 Task: Search one way flight ticket for 3 adults, 3 children in business from Toledo: Eugene F. Kranz Toledo Express Airport to Greensboro: Piedmont Triad International Airport on 5-1-2023. Choice of flights is Southwest. Number of bags: 1 carry on bag and 3 checked bags. Price is upto 89000. Outbound departure time preference is 17:15.
Action: Mouse moved to (215, 317)
Screenshot: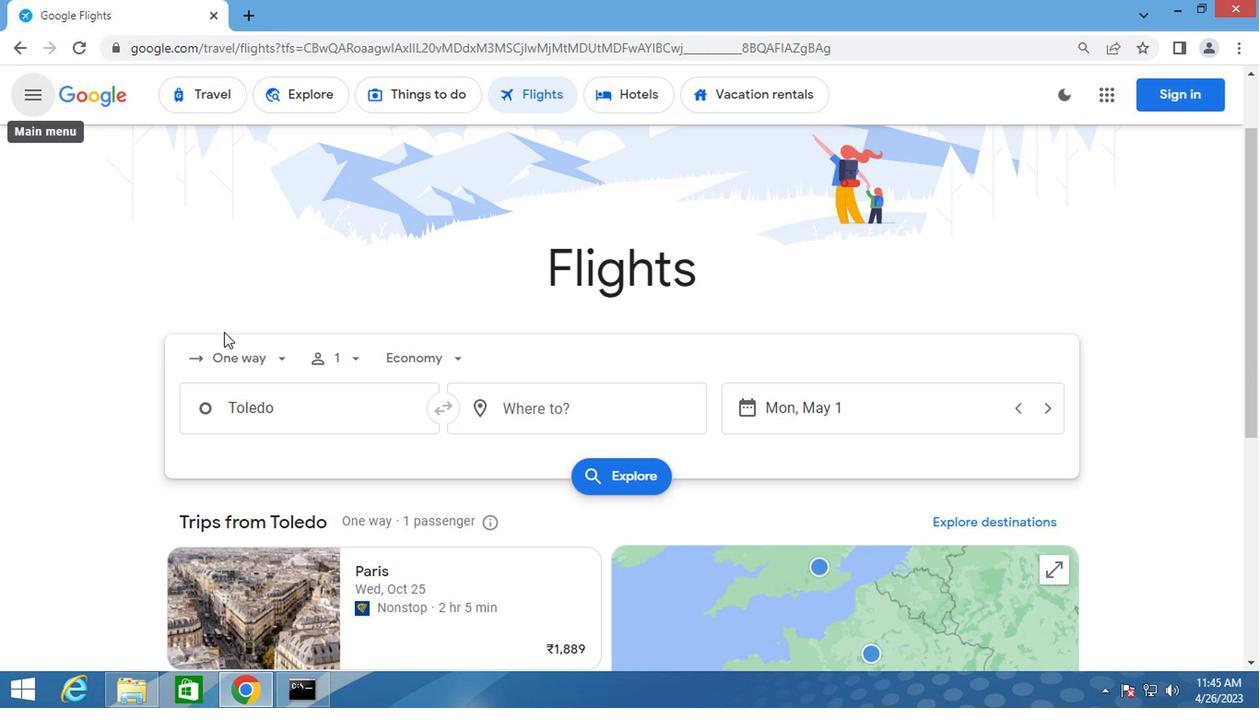 
Action: Mouse pressed left at (215, 317)
Screenshot: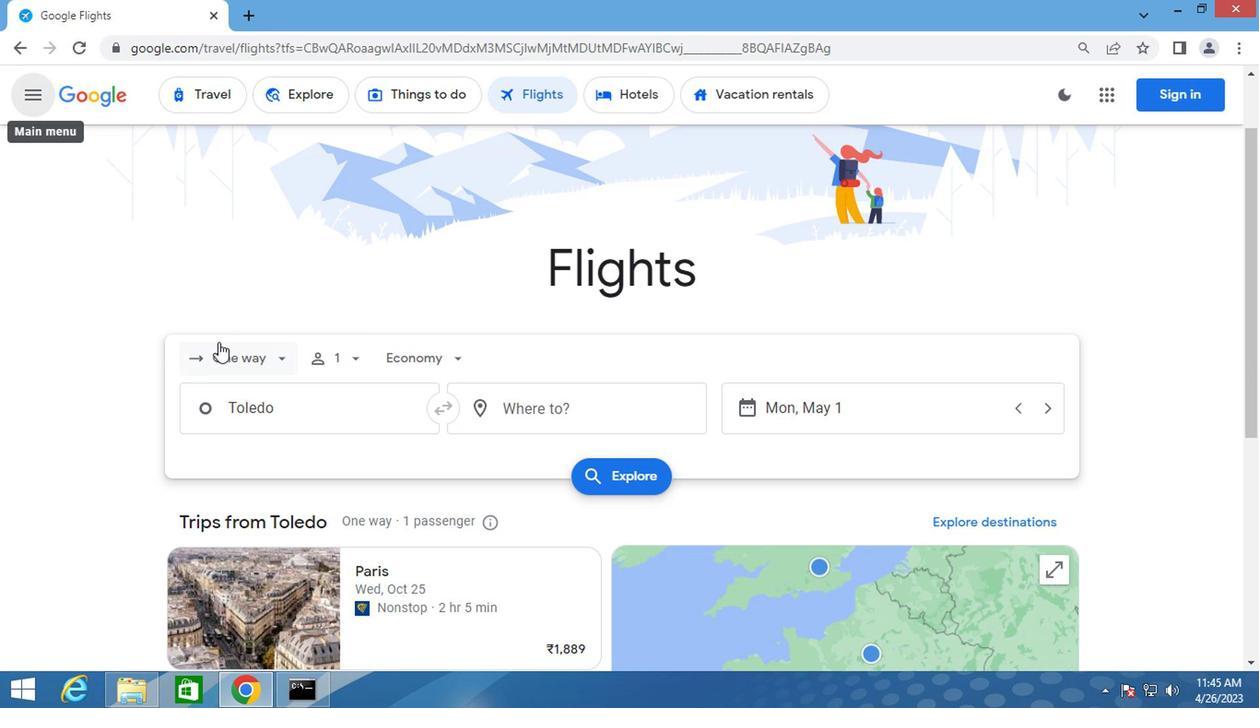 
Action: Mouse moved to (219, 438)
Screenshot: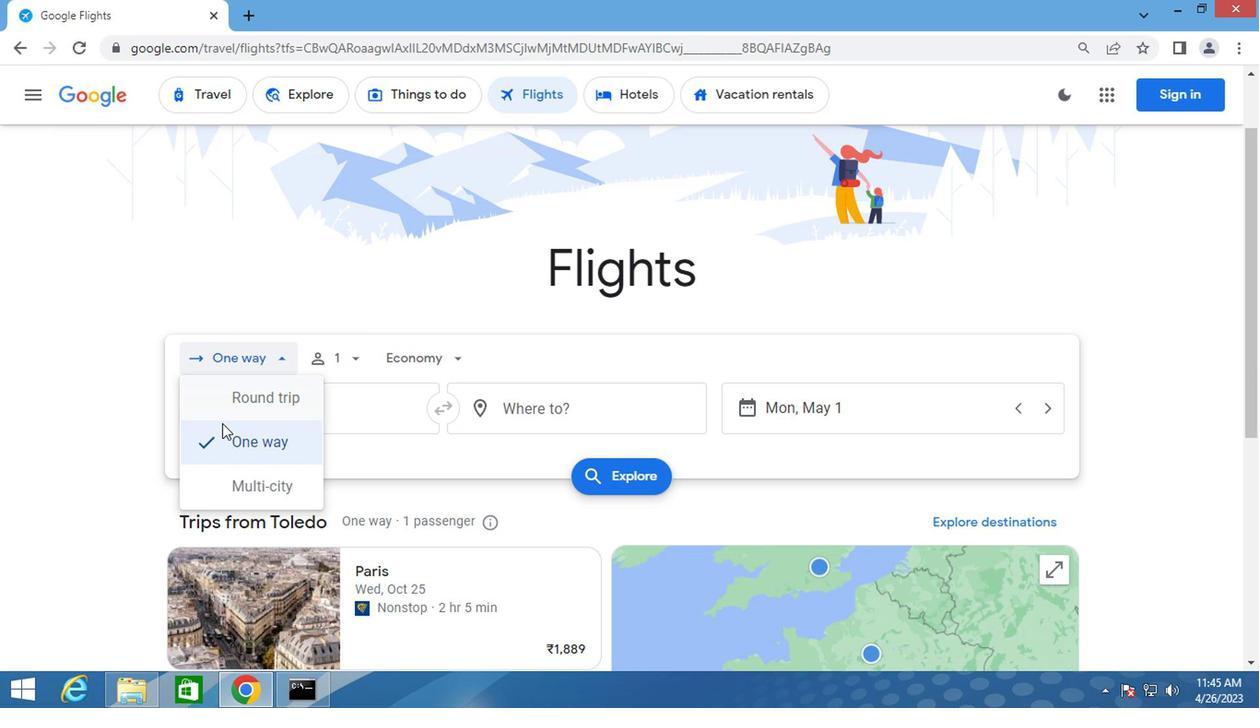 
Action: Mouse pressed left at (219, 438)
Screenshot: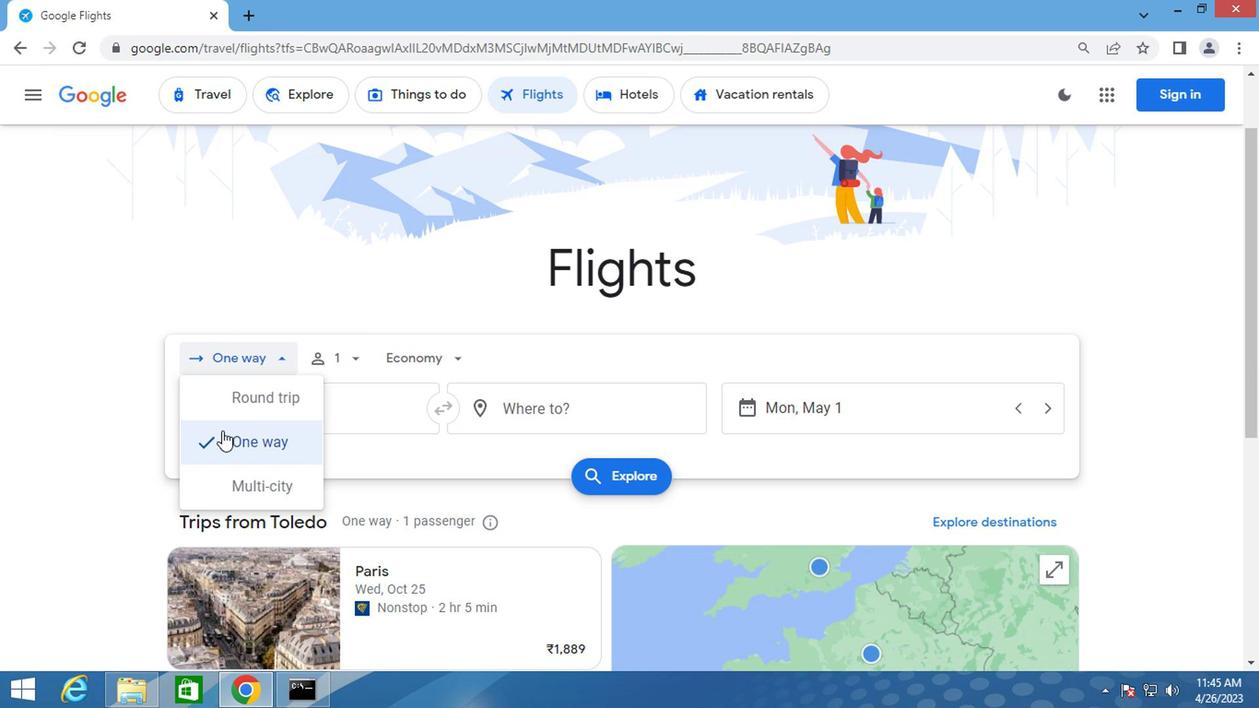 
Action: Mouse moved to (352, 336)
Screenshot: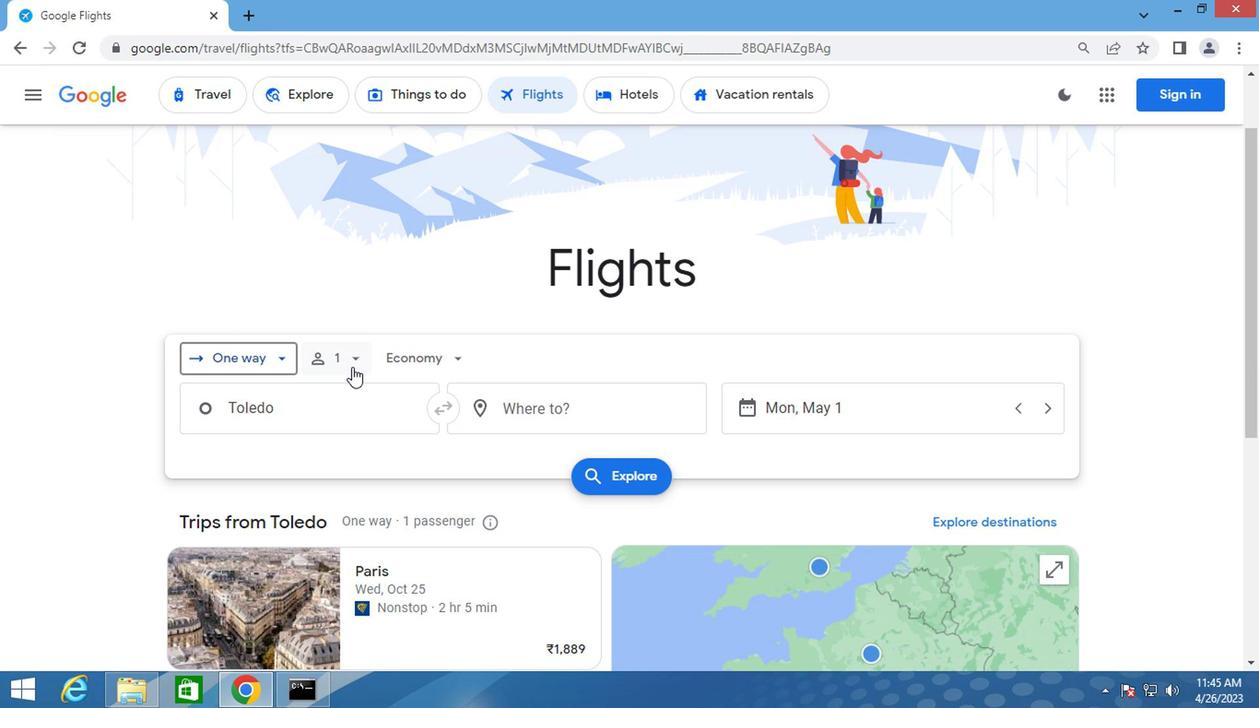 
Action: Mouse pressed left at (352, 336)
Screenshot: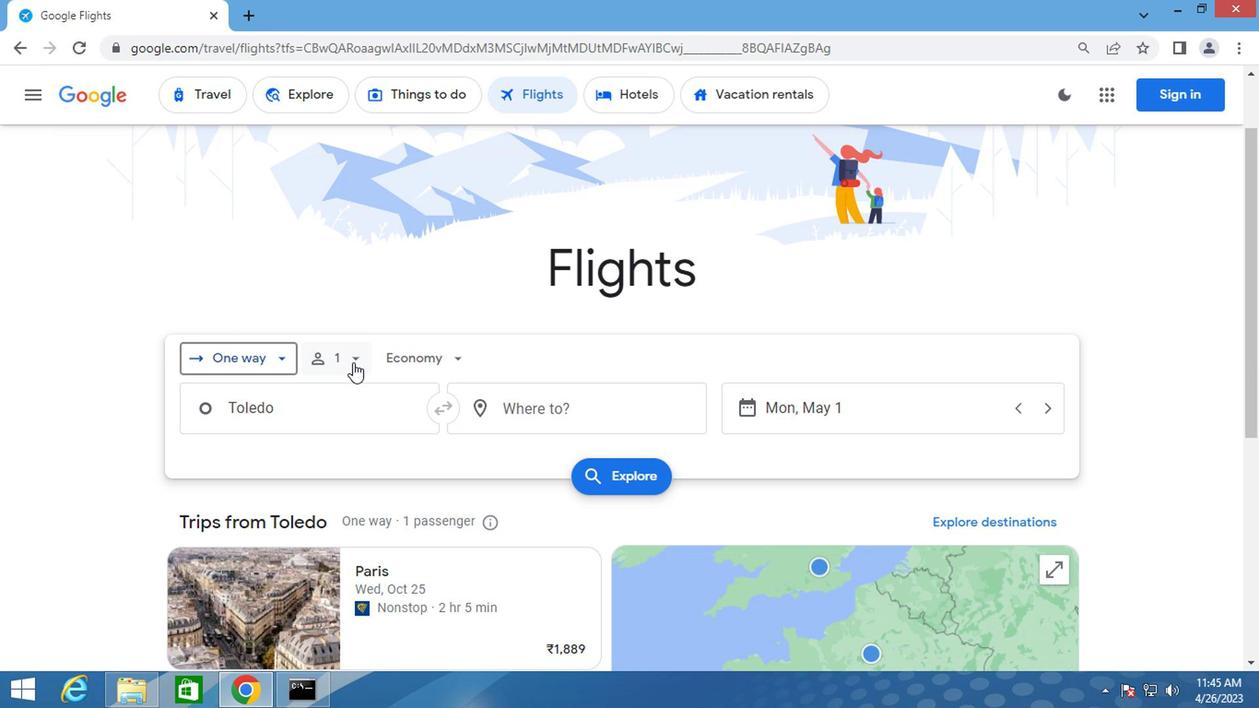 
Action: Mouse moved to (498, 395)
Screenshot: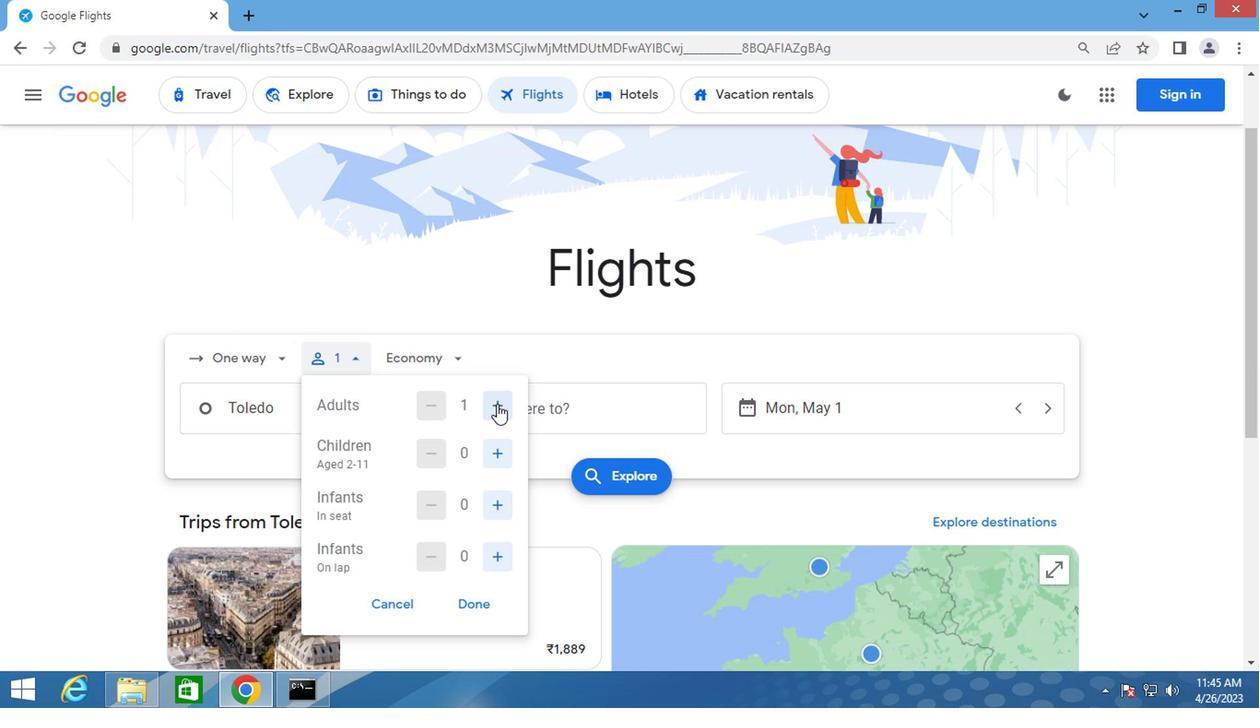 
Action: Mouse pressed left at (498, 395)
Screenshot: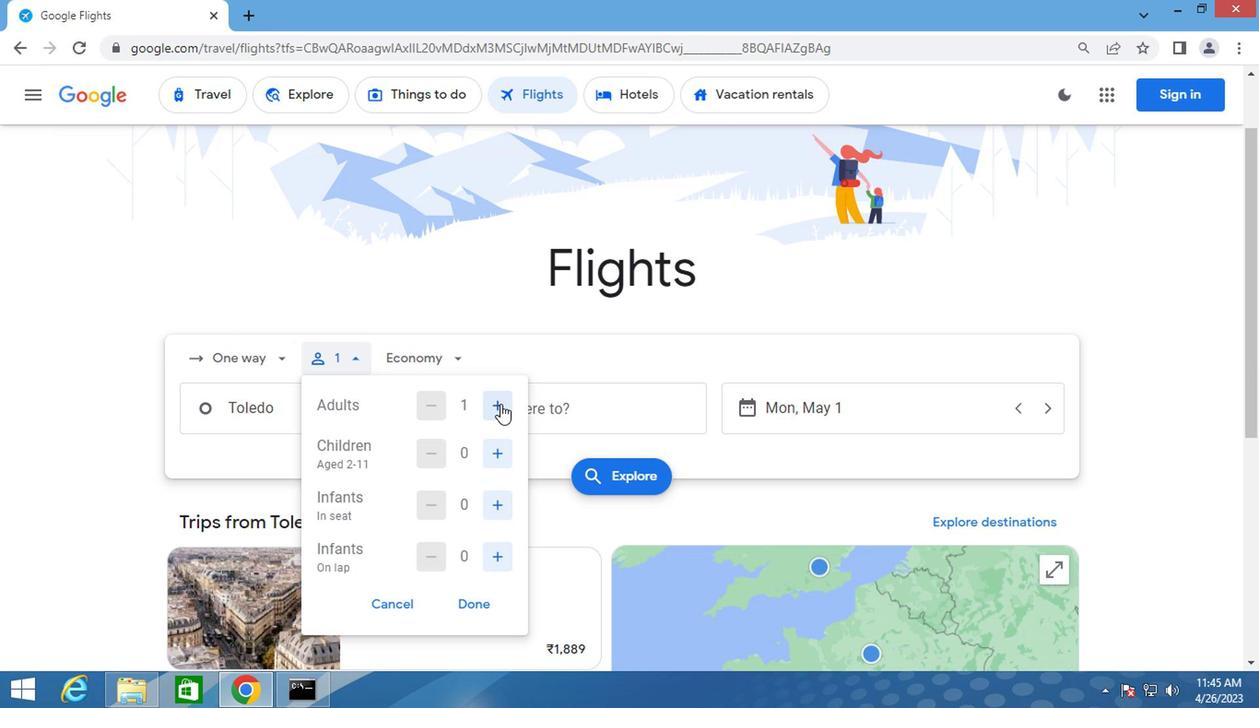 
Action: Mouse moved to (499, 395)
Screenshot: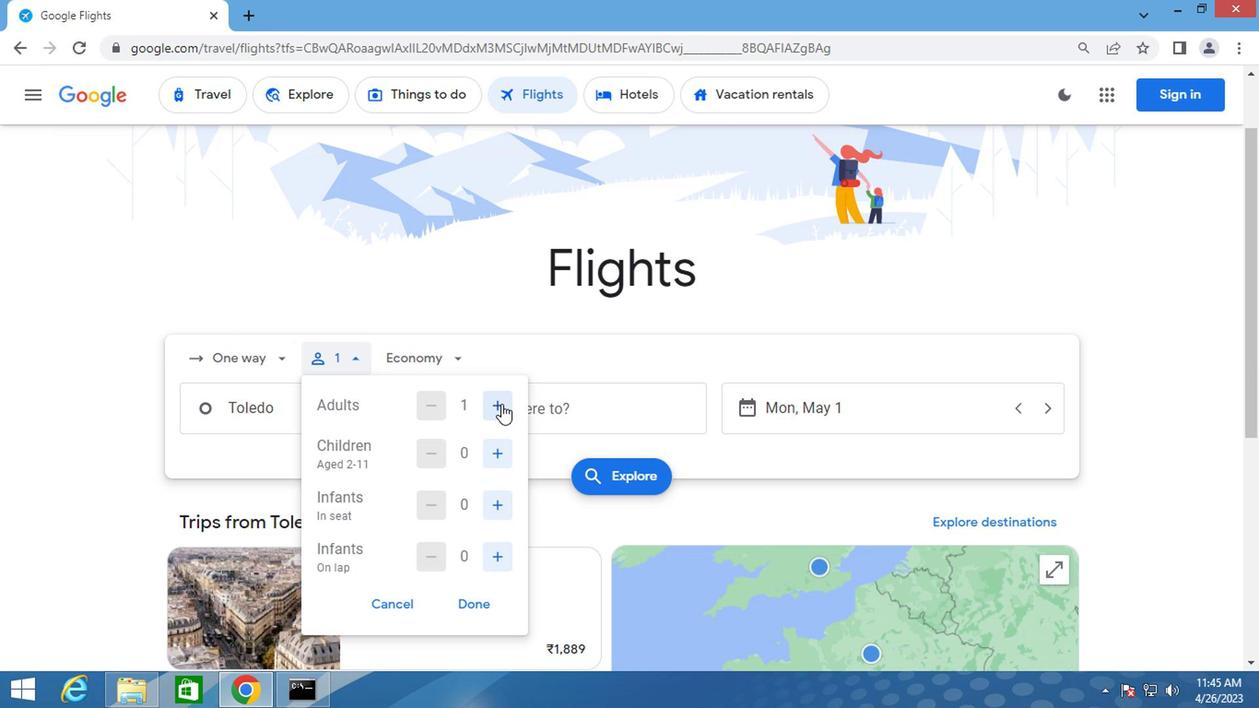 
Action: Mouse pressed left at (499, 395)
Screenshot: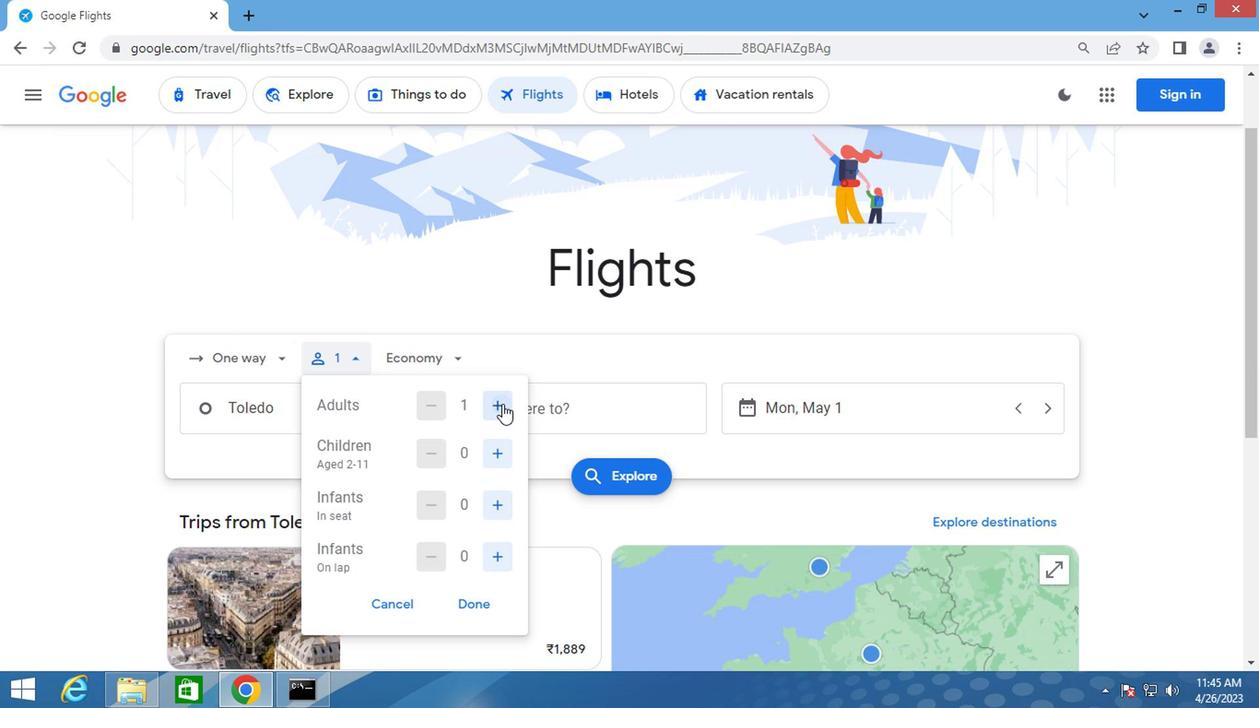 
Action: Mouse moved to (485, 447)
Screenshot: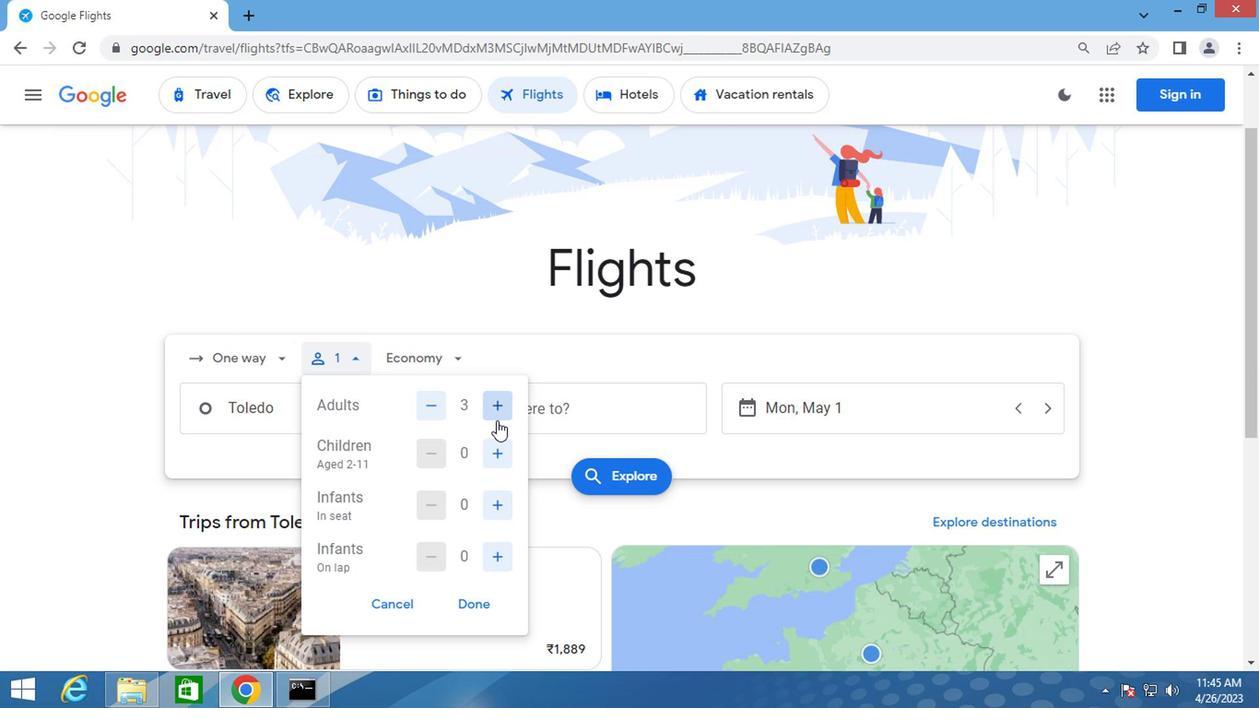 
Action: Mouse pressed left at (485, 447)
Screenshot: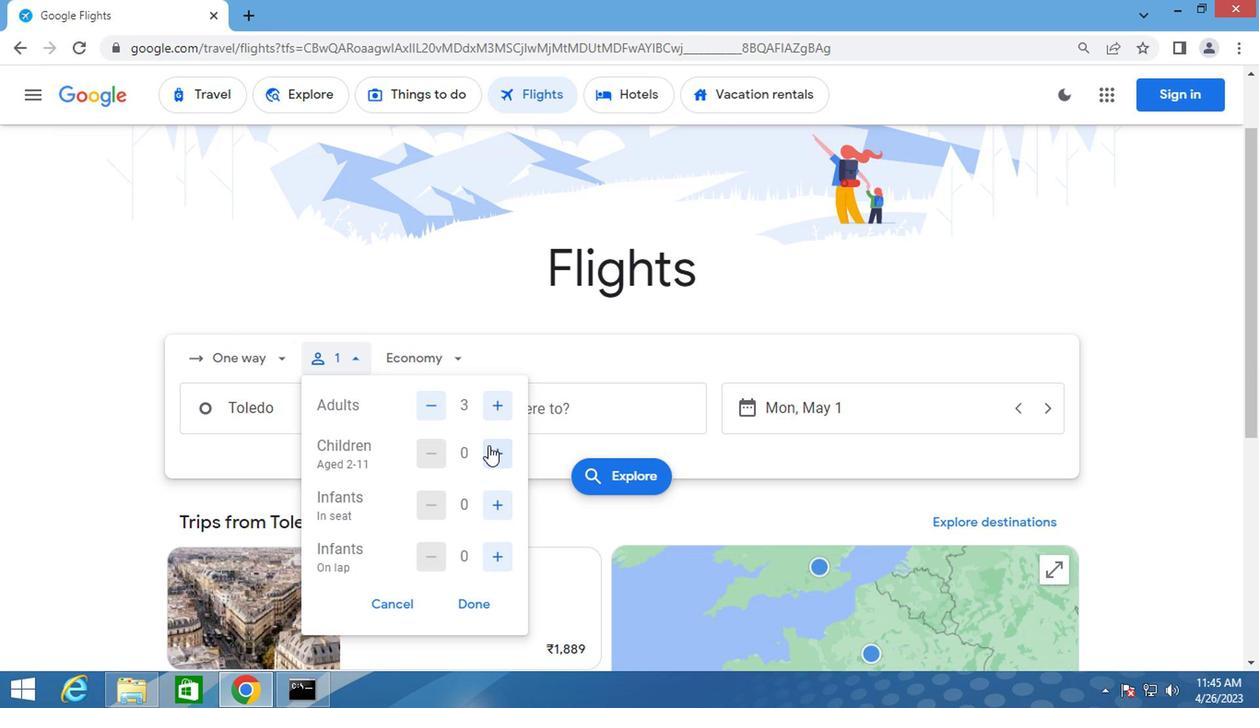 
Action: Mouse pressed left at (485, 447)
Screenshot: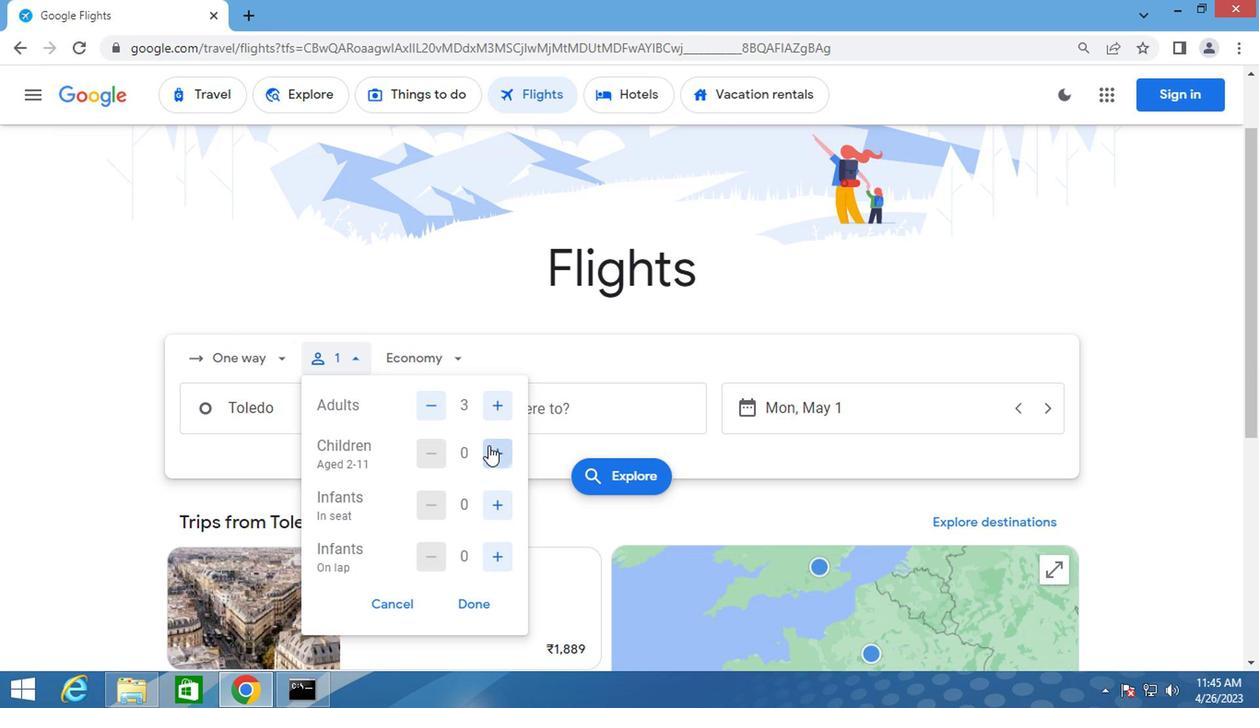 
Action: Mouse pressed left at (485, 447)
Screenshot: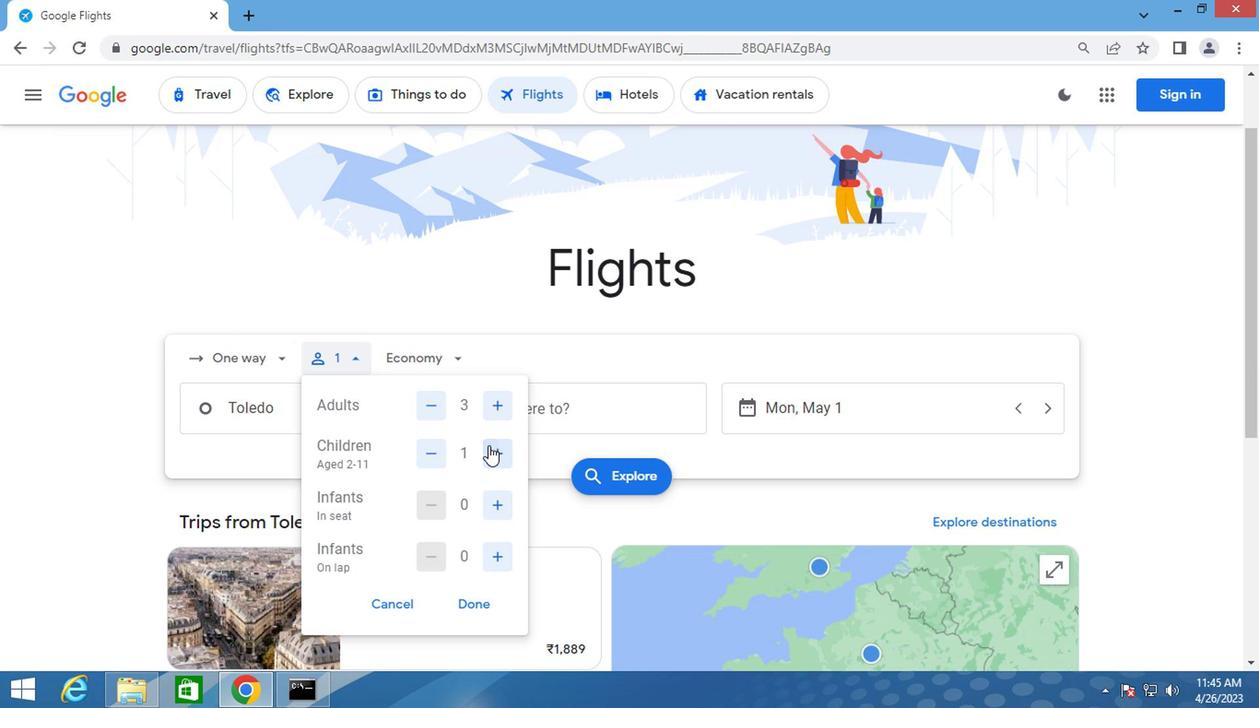 
Action: Mouse moved to (415, 333)
Screenshot: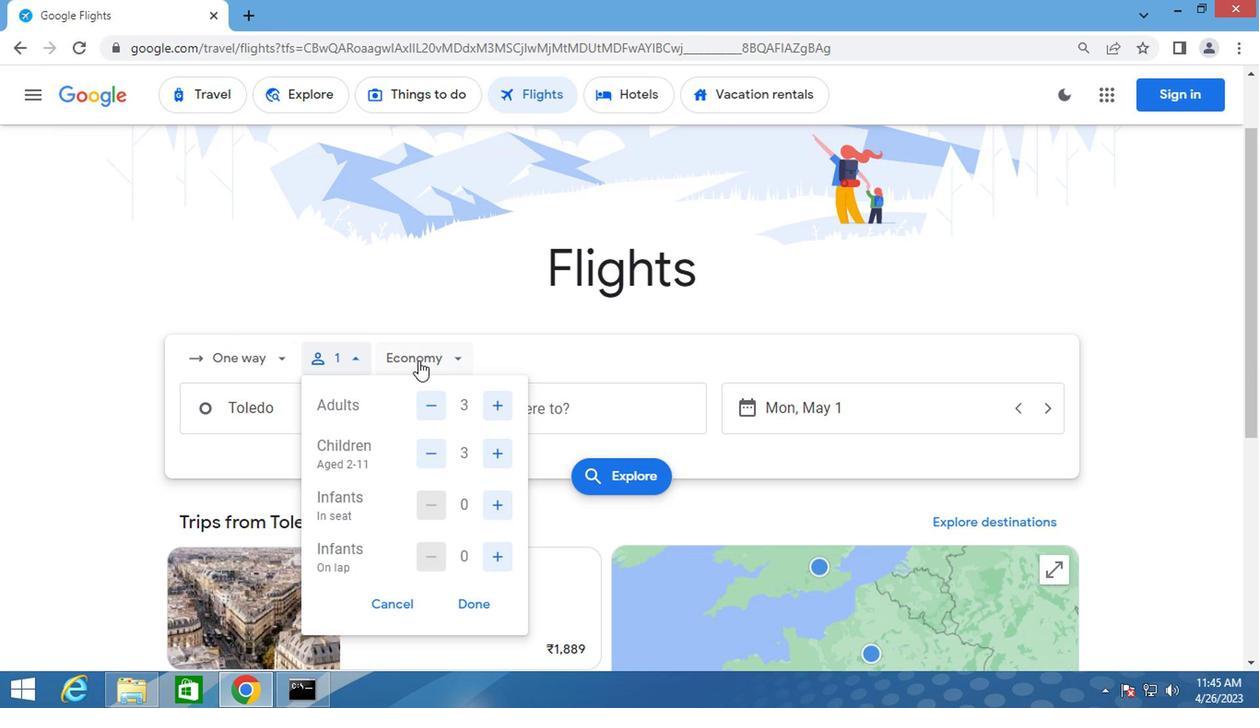 
Action: Mouse pressed left at (415, 333)
Screenshot: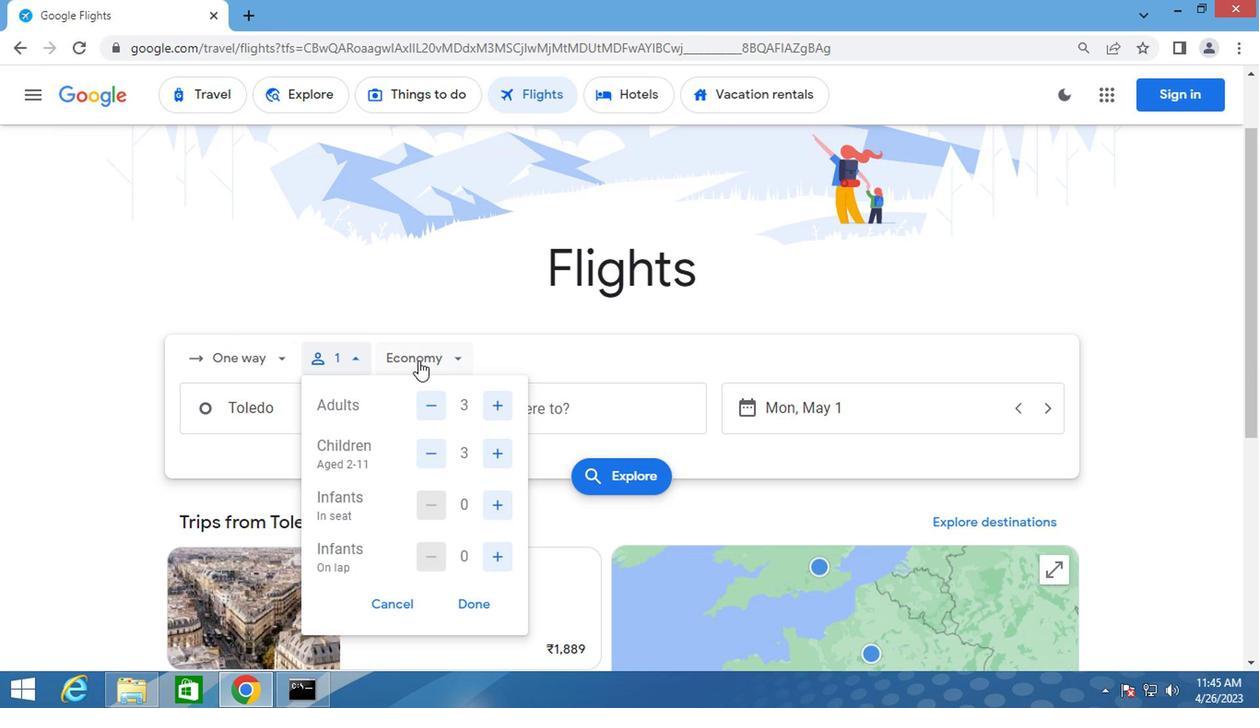 
Action: Mouse moved to (441, 495)
Screenshot: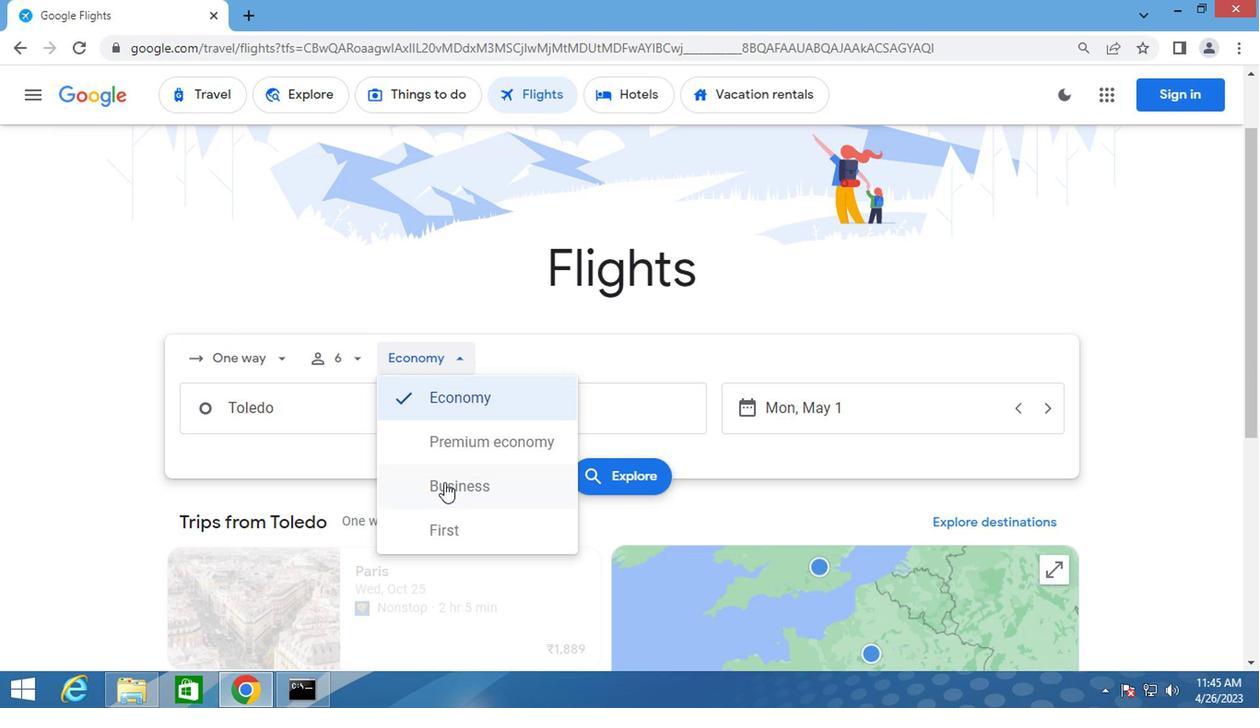 
Action: Mouse pressed left at (441, 495)
Screenshot: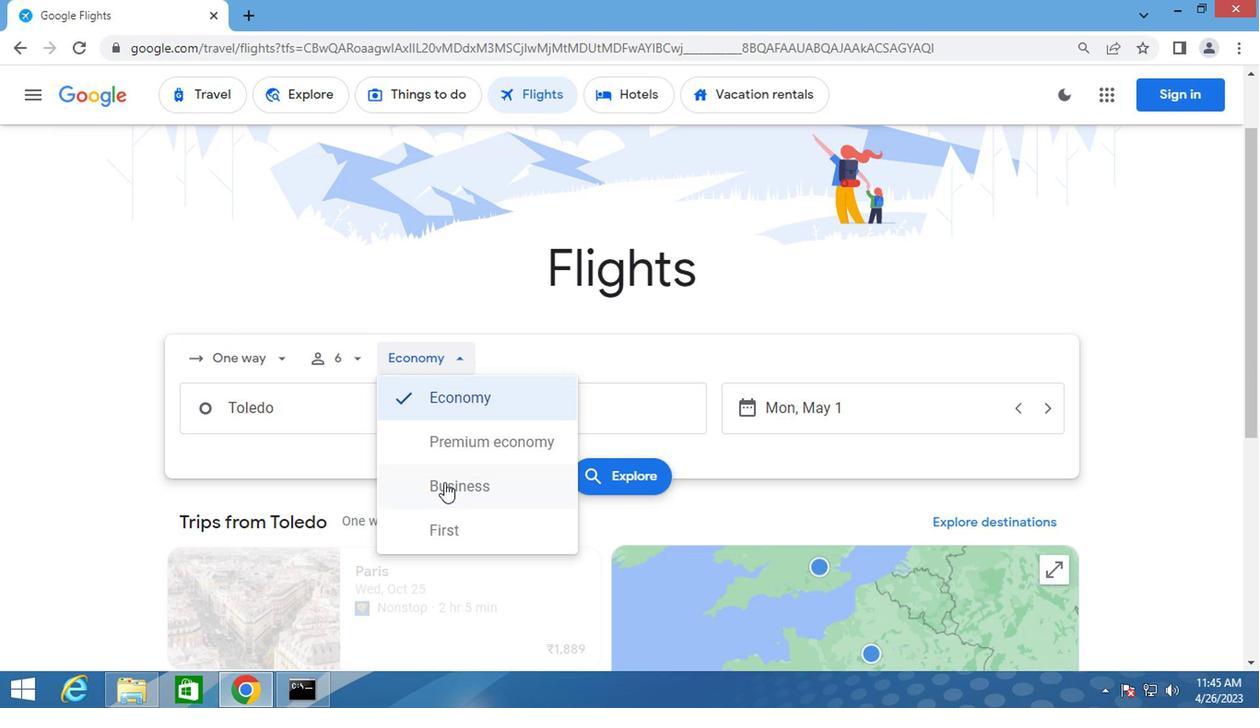 
Action: Mouse moved to (294, 416)
Screenshot: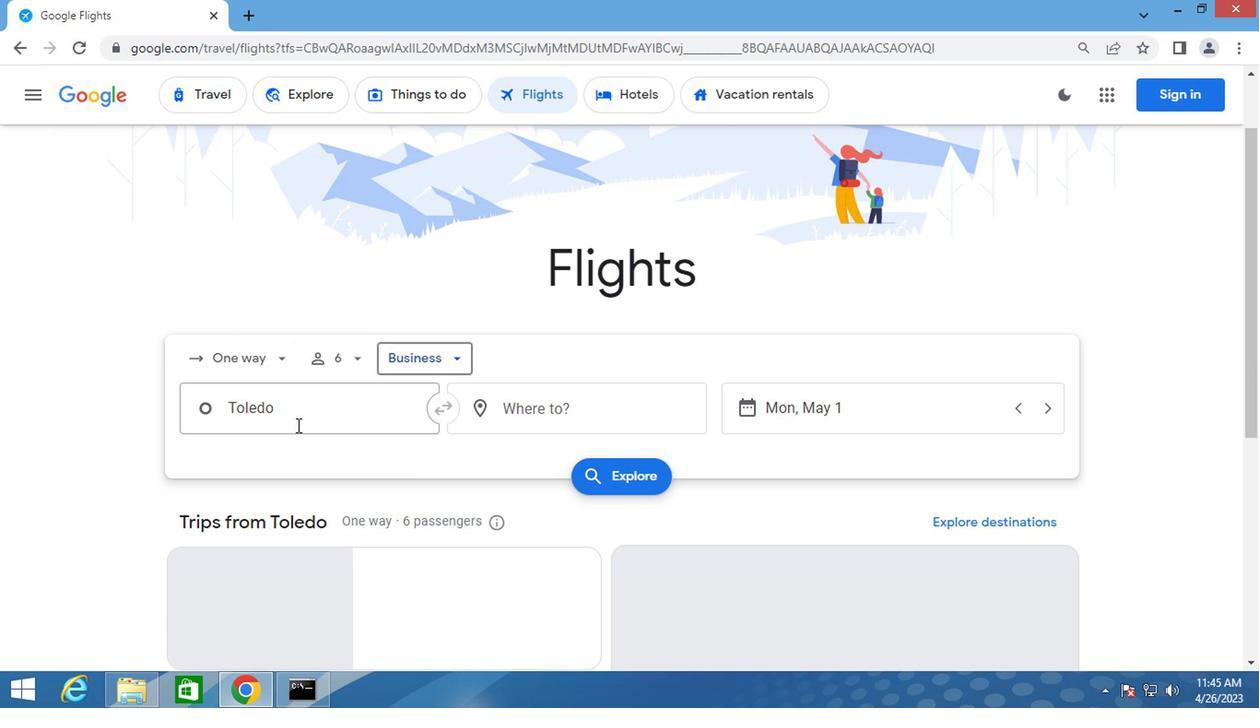 
Action: Mouse pressed left at (294, 416)
Screenshot: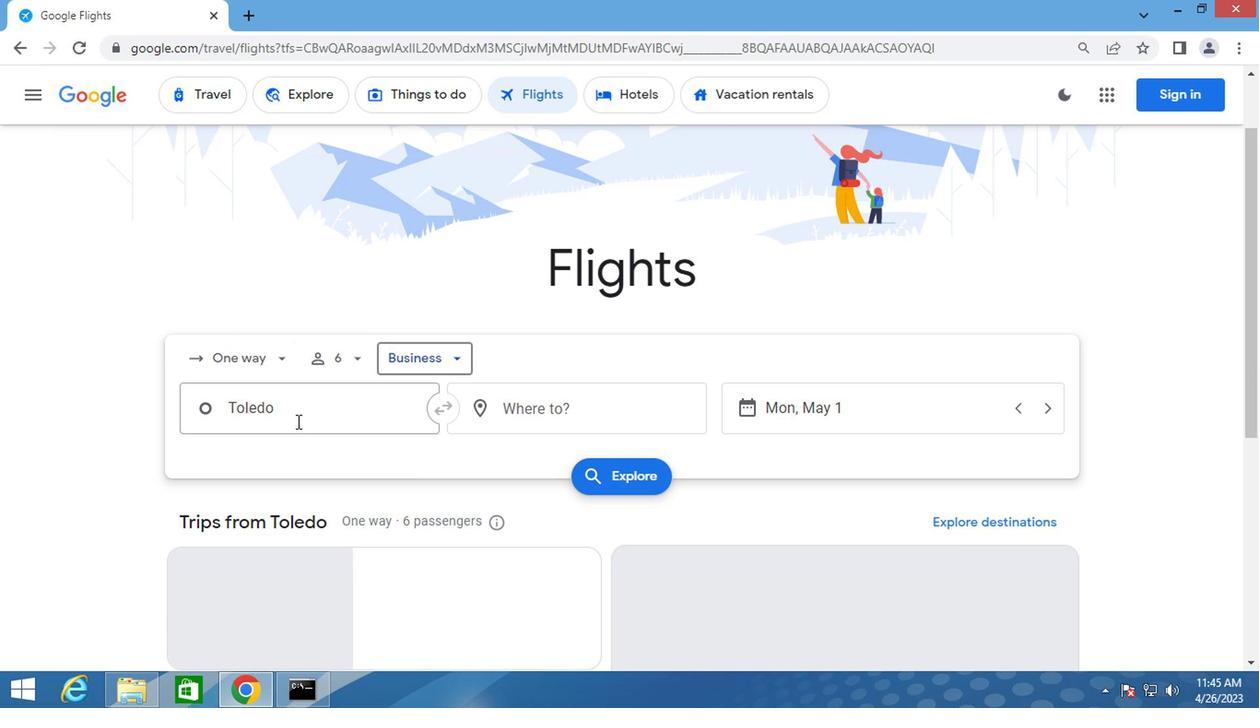 
Action: Mouse moved to (297, 415)
Screenshot: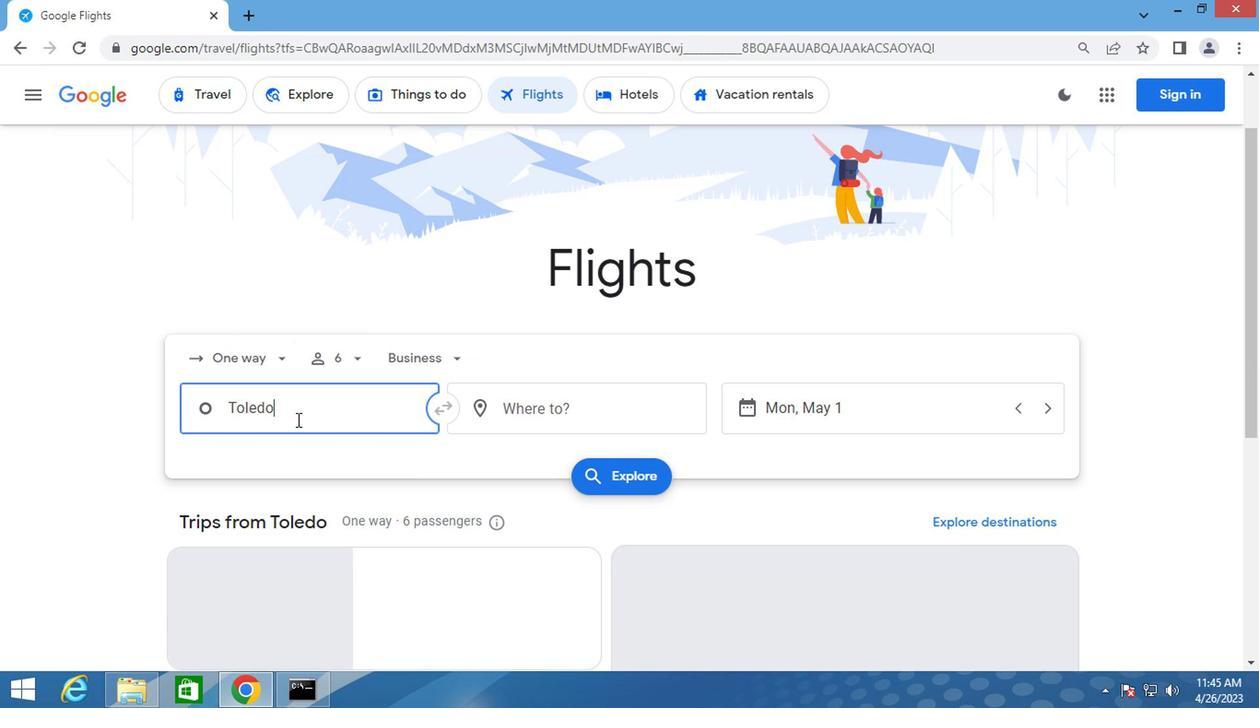 
Action: Key pressed toledo
Screenshot: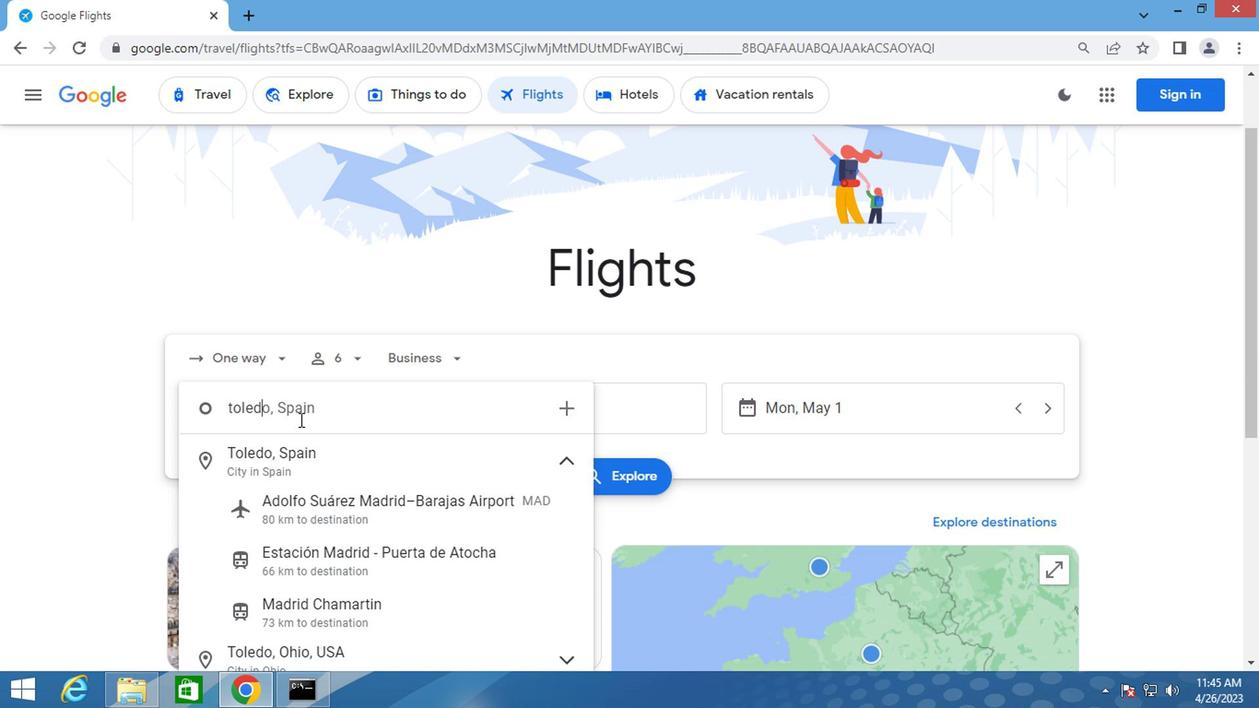 
Action: Mouse moved to (285, 468)
Screenshot: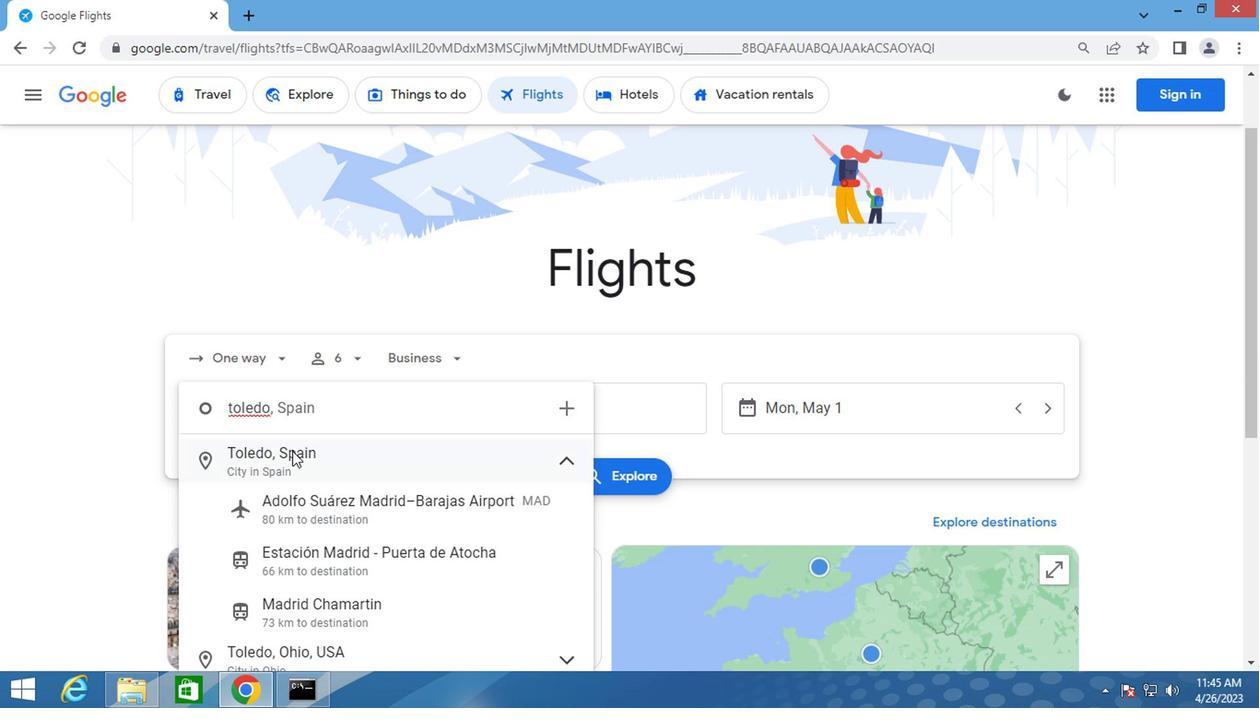 
Action: Mouse pressed left at (285, 468)
Screenshot: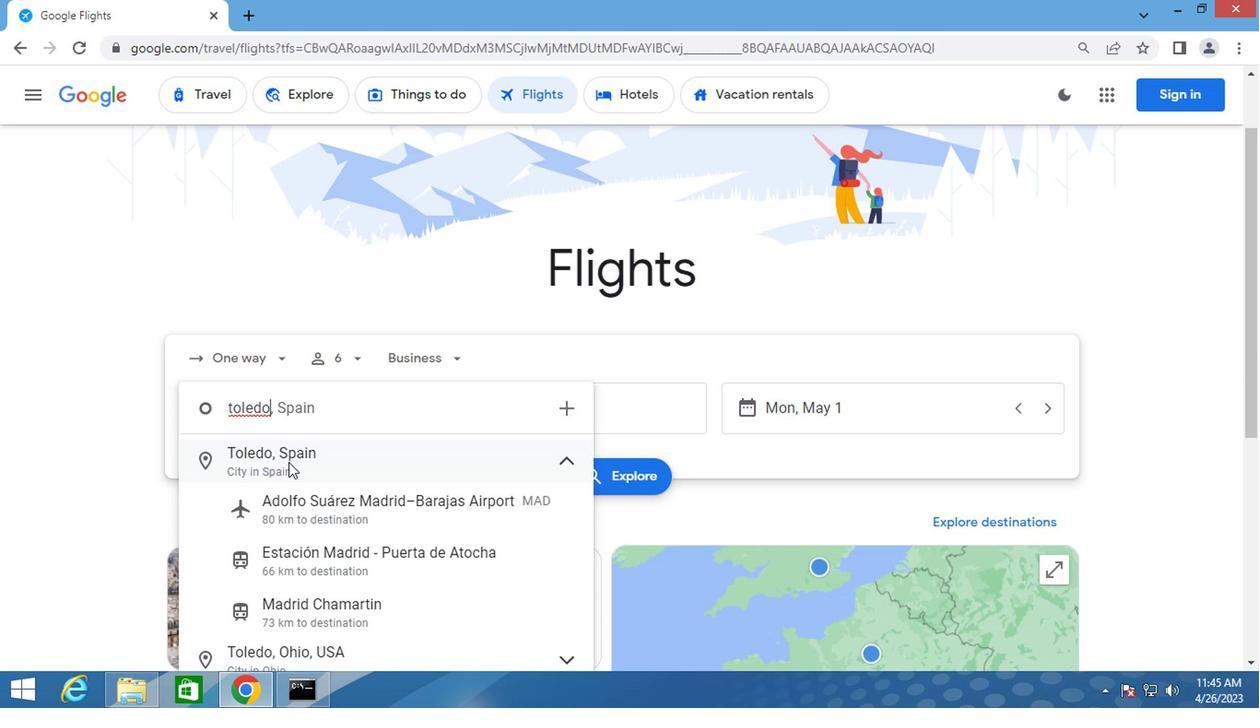 
Action: Mouse moved to (500, 410)
Screenshot: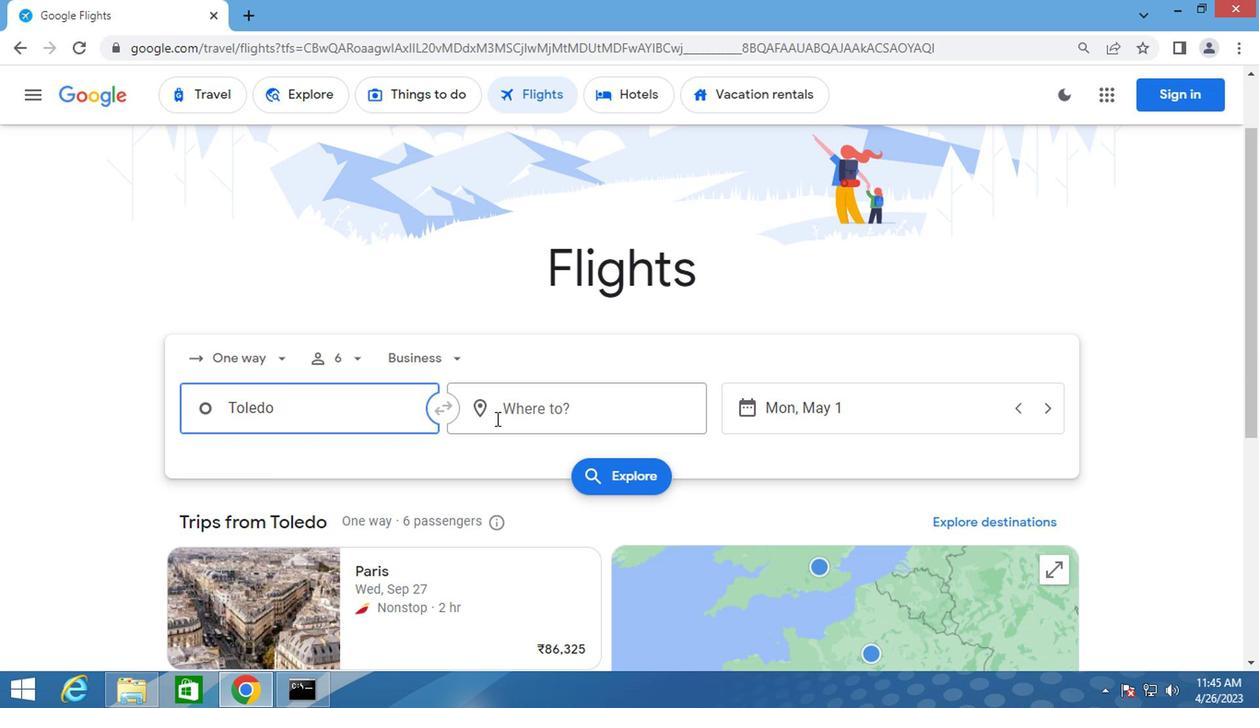 
Action: Mouse pressed left at (500, 410)
Screenshot: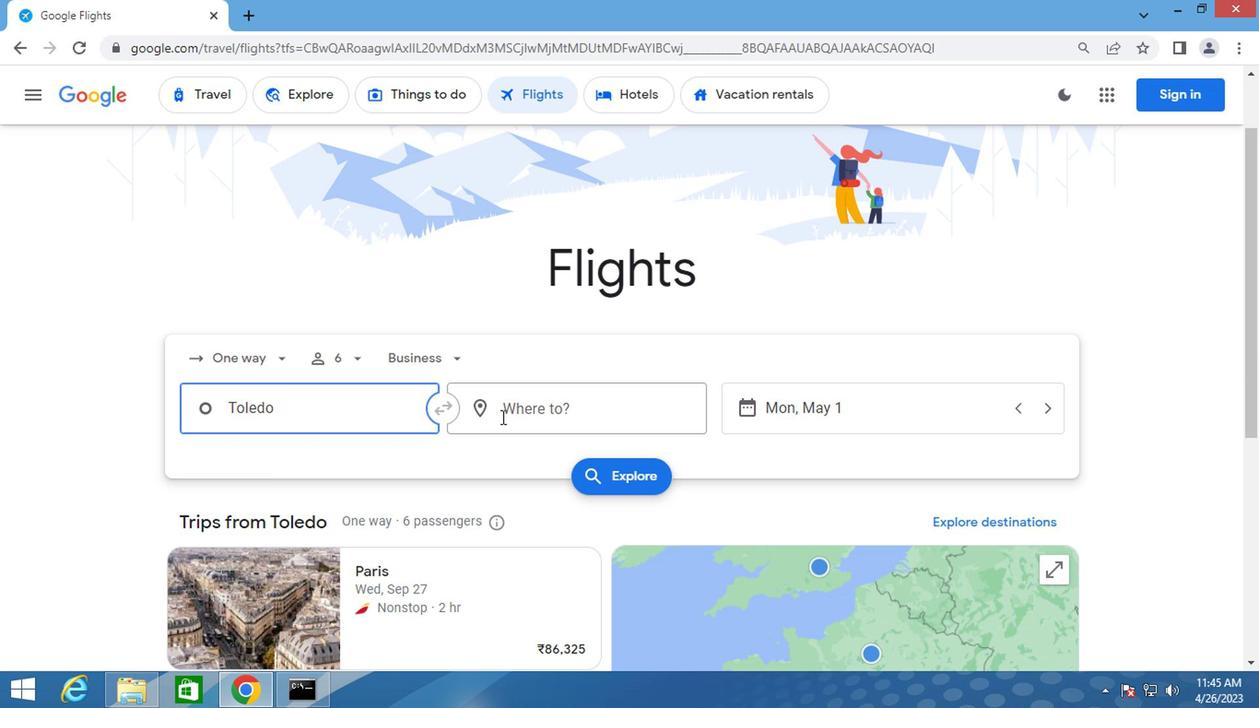 
Action: Key pressed greensbo
Screenshot: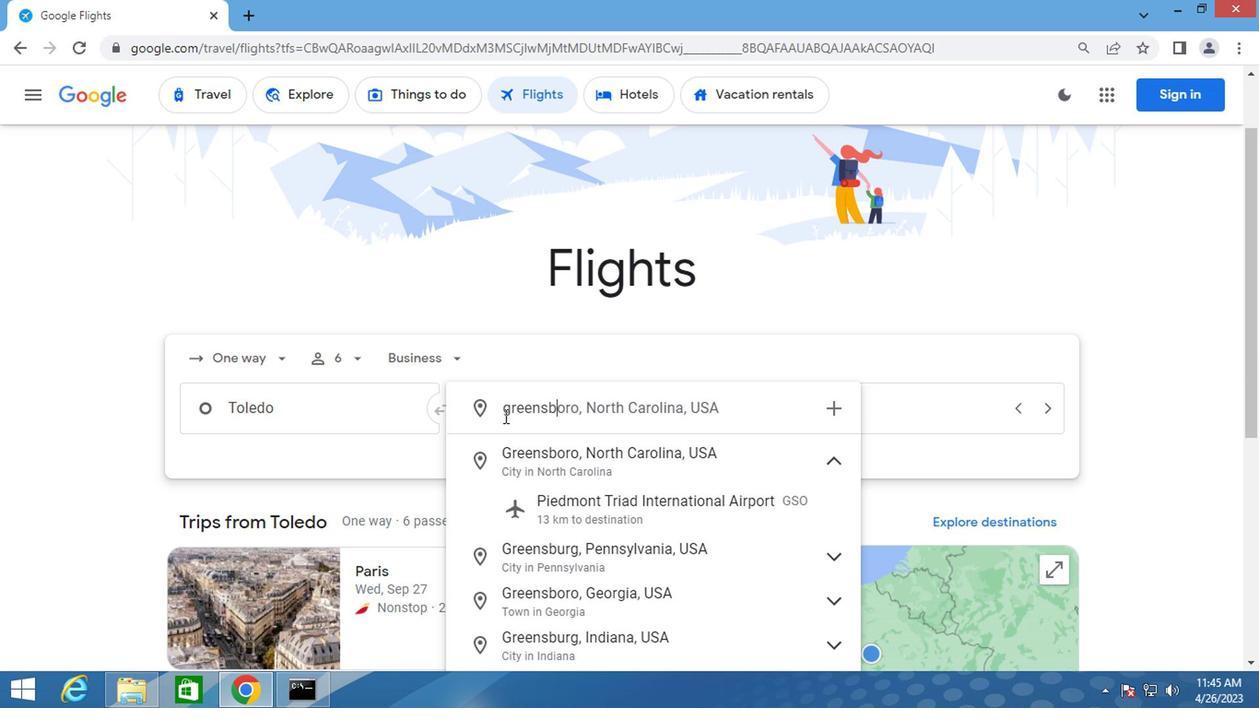 
Action: Mouse moved to (529, 521)
Screenshot: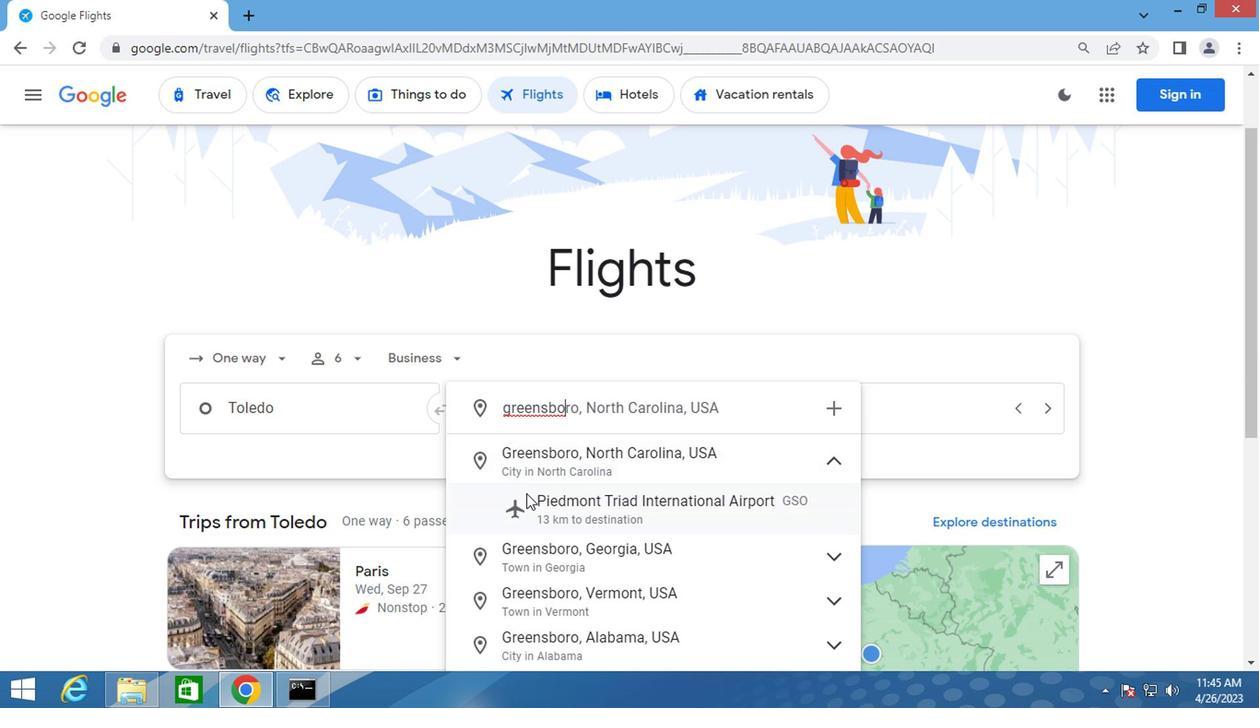 
Action: Mouse pressed left at (529, 521)
Screenshot: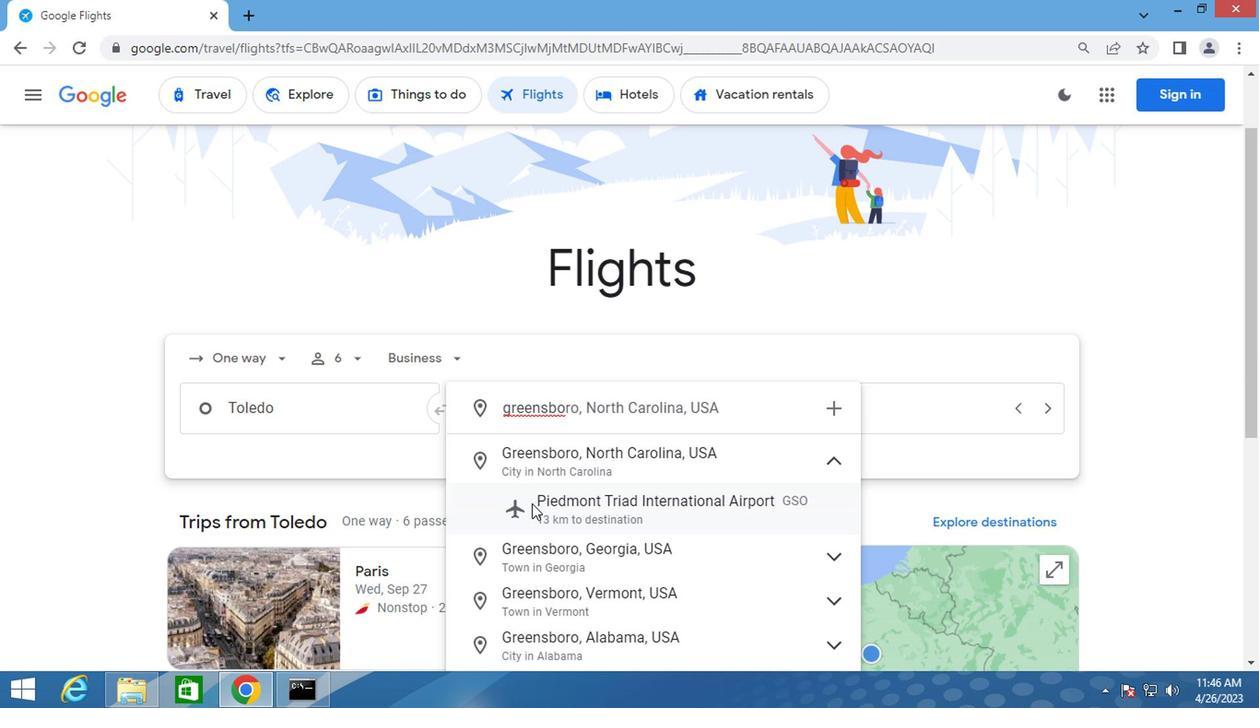 
Action: Mouse moved to (867, 405)
Screenshot: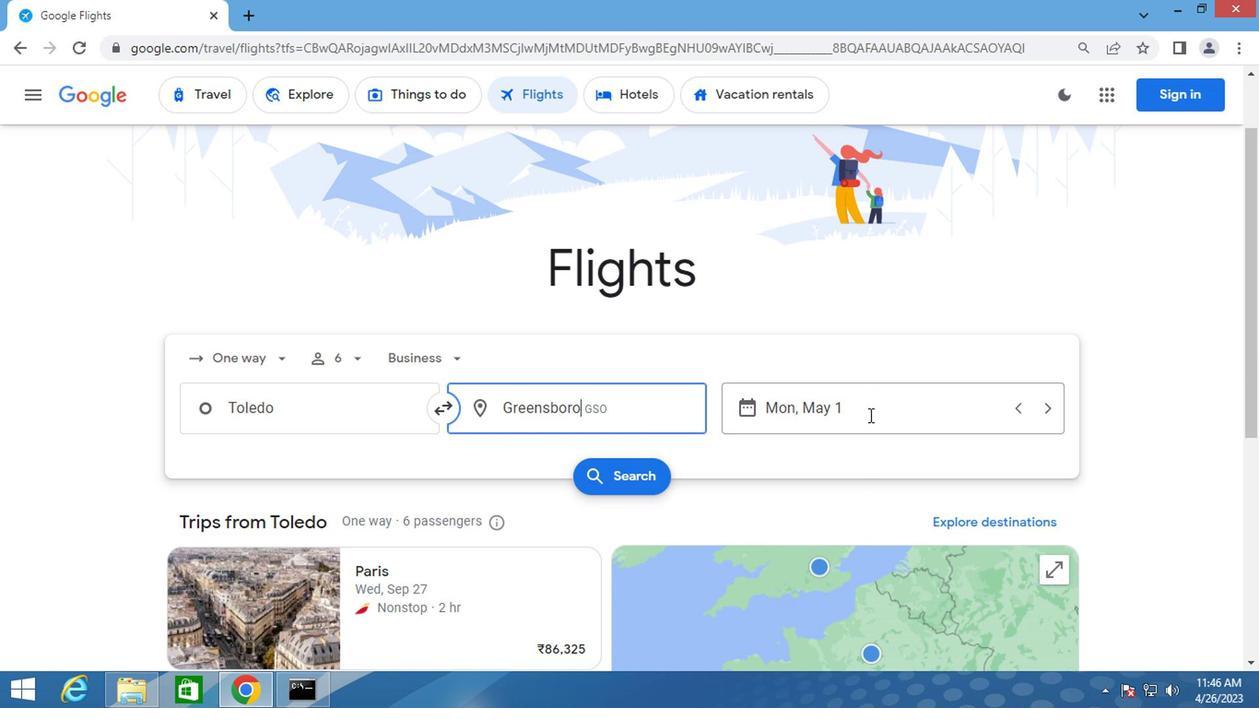 
Action: Mouse pressed left at (867, 405)
Screenshot: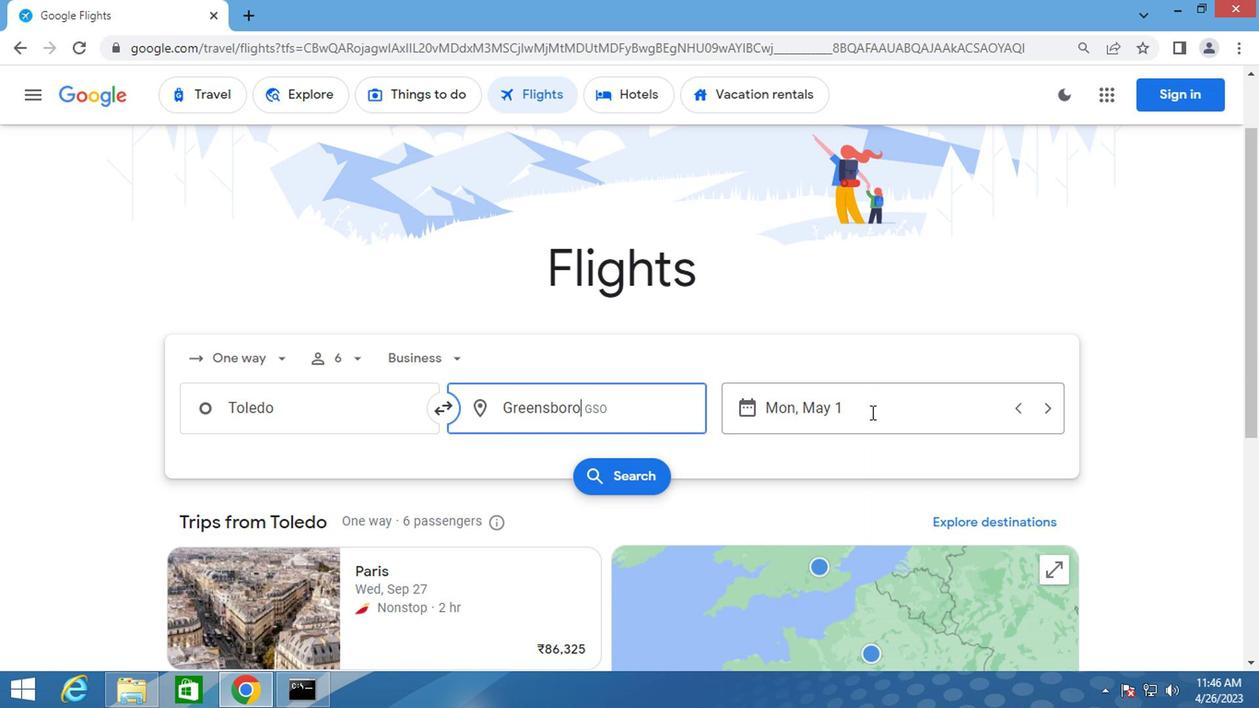 
Action: Mouse moved to (799, 309)
Screenshot: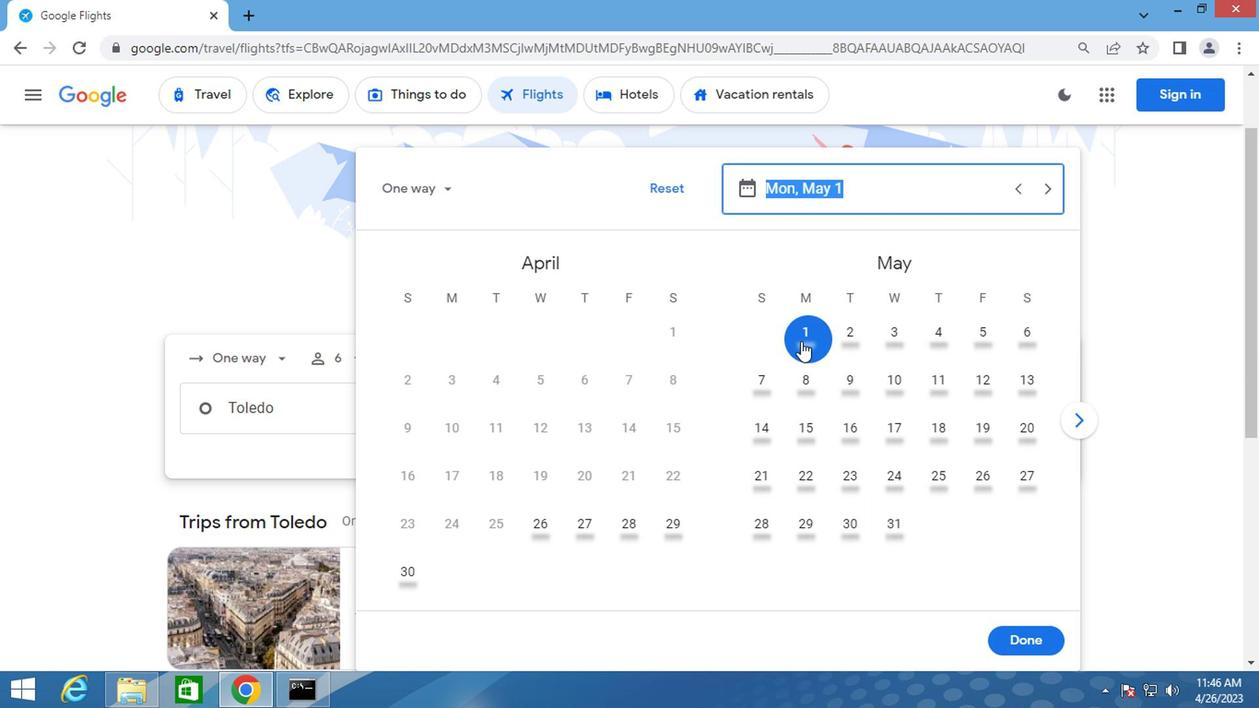 
Action: Mouse pressed left at (799, 309)
Screenshot: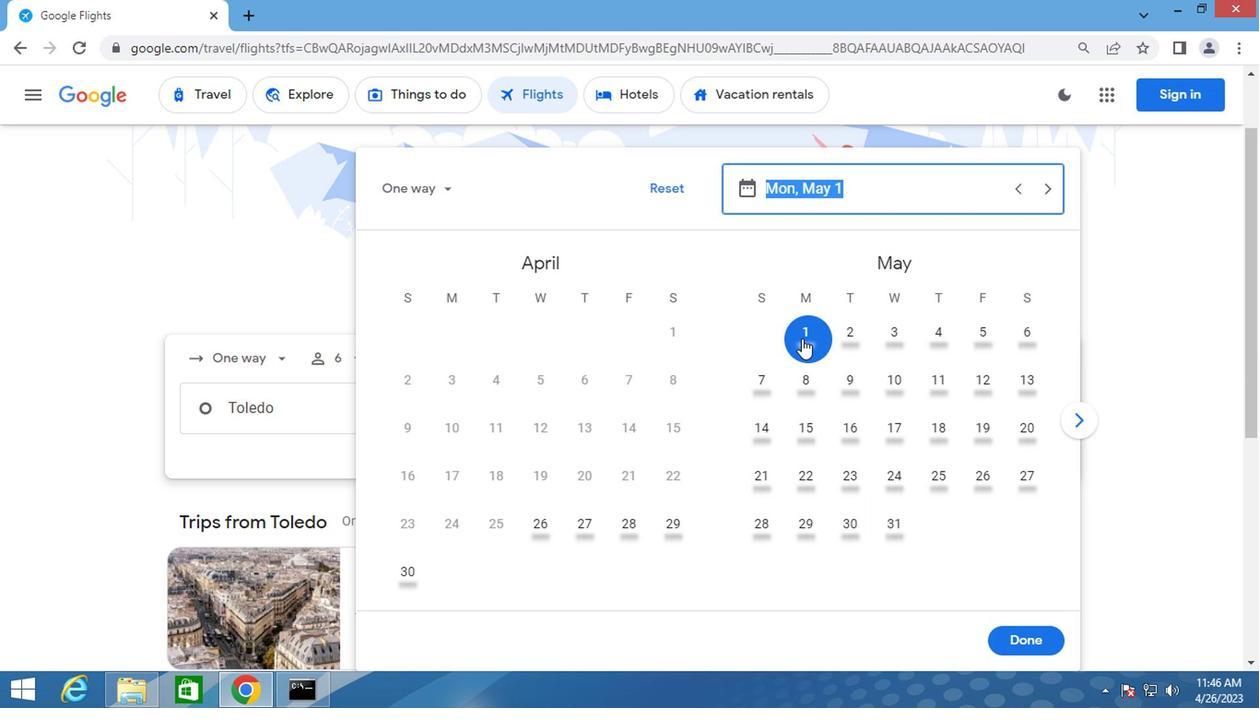 
Action: Mouse moved to (1009, 681)
Screenshot: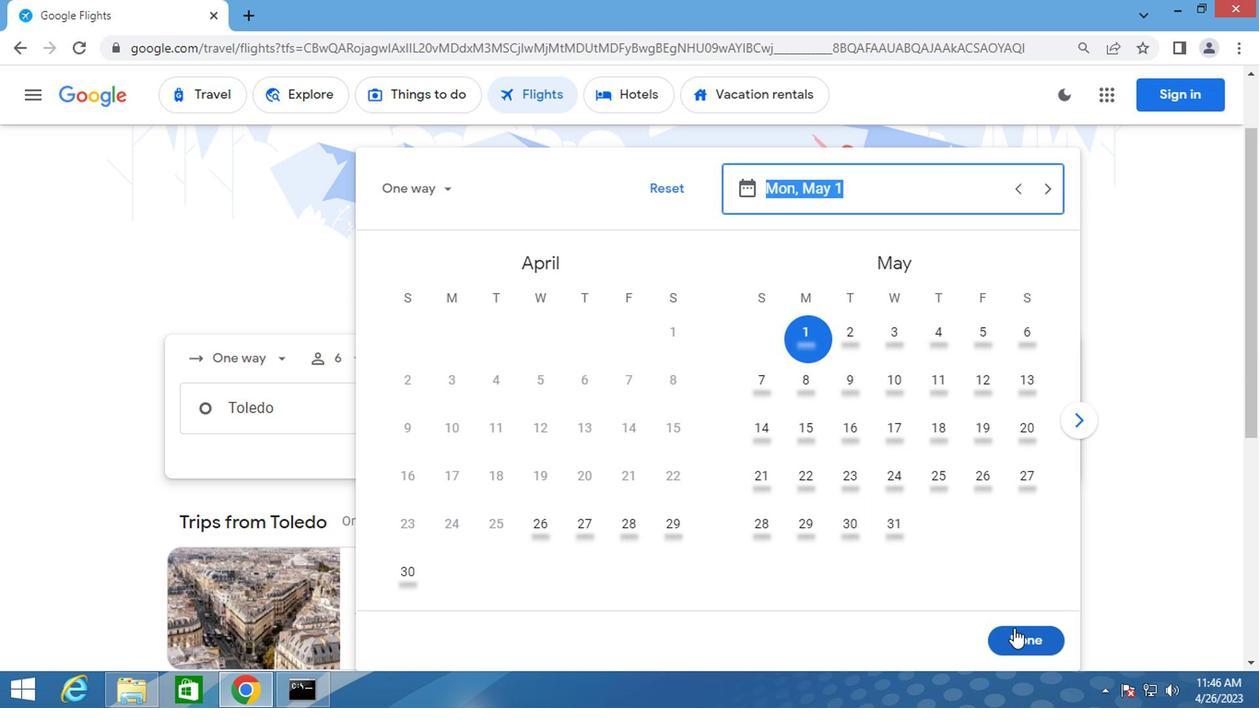 
Action: Mouse pressed left at (1009, 681)
Screenshot: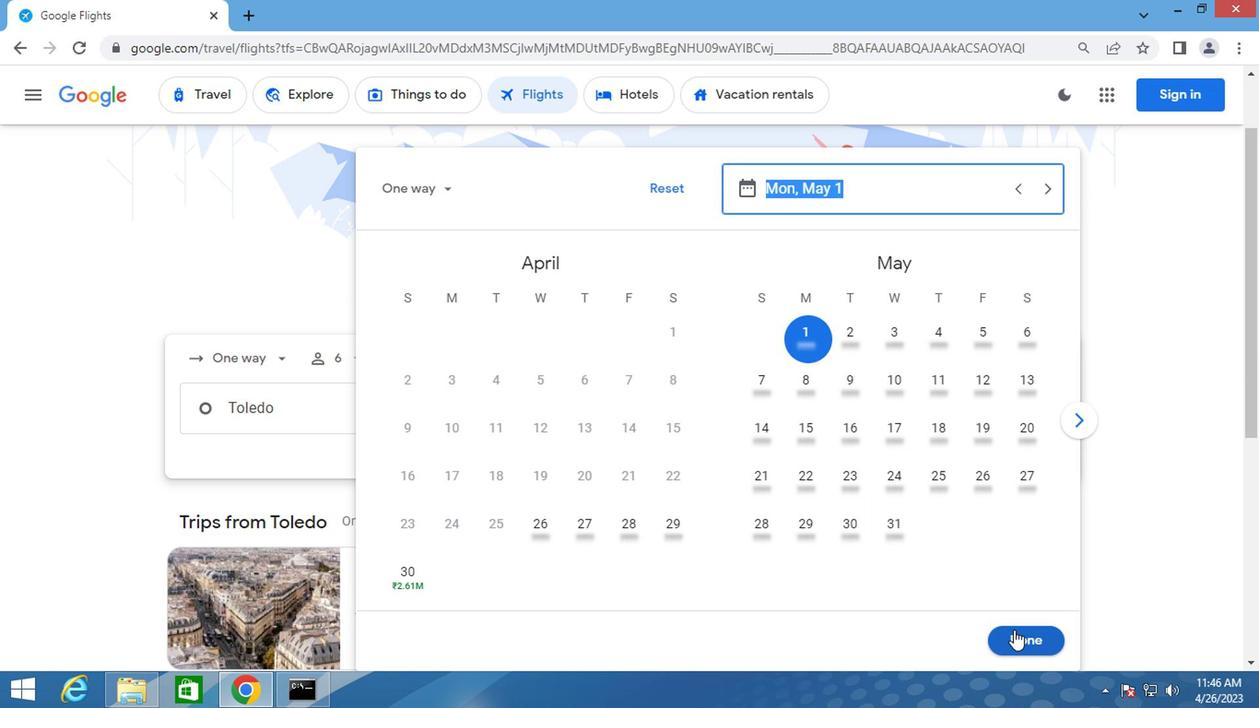 
Action: Mouse moved to (623, 470)
Screenshot: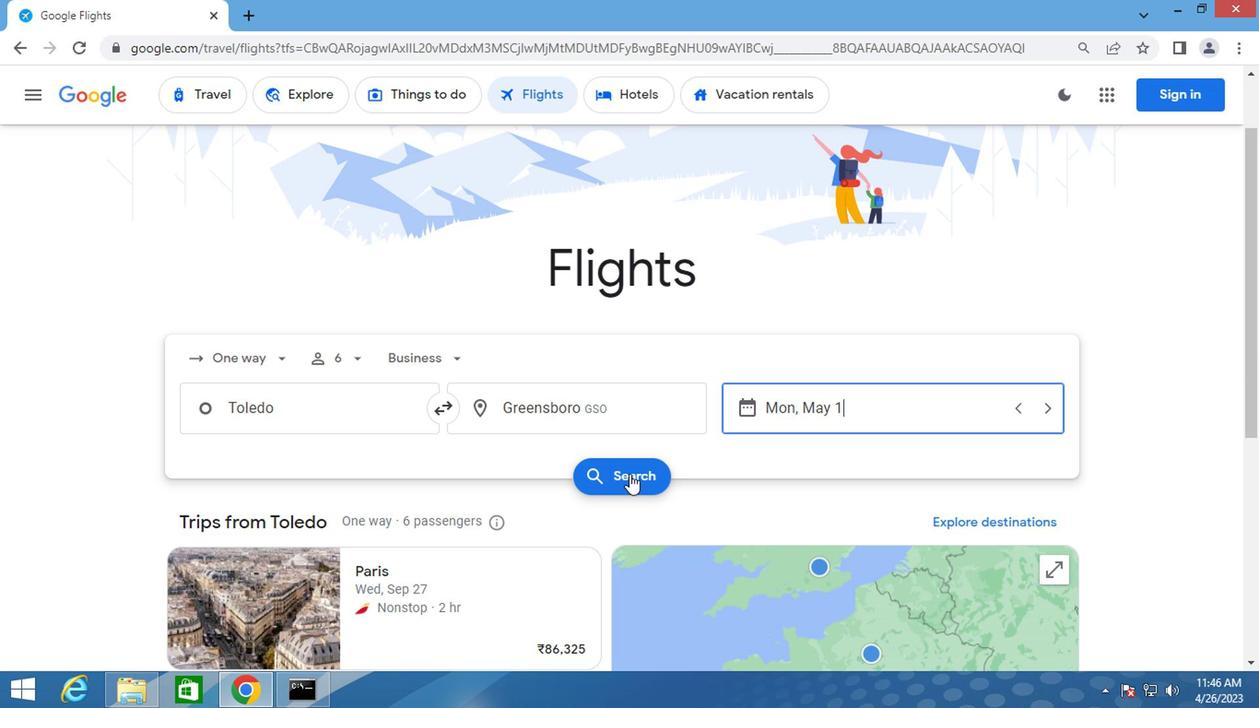 
Action: Mouse pressed left at (623, 470)
Screenshot: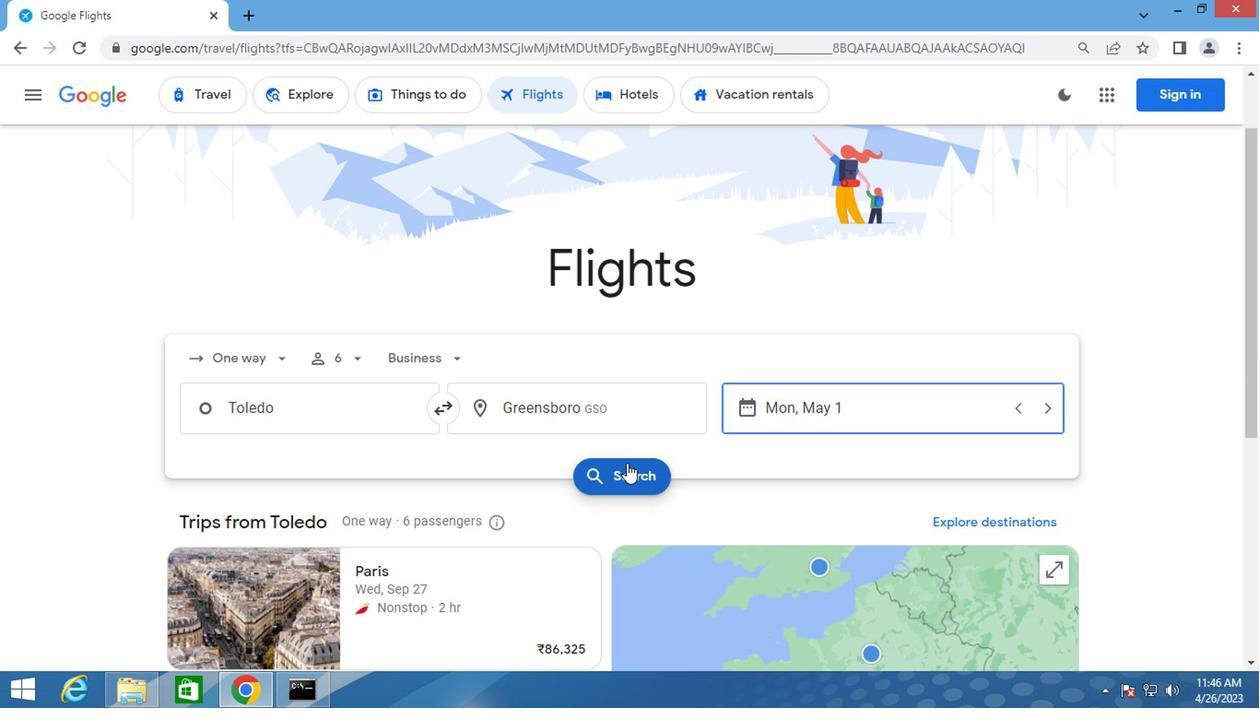 
Action: Mouse moved to (213, 198)
Screenshot: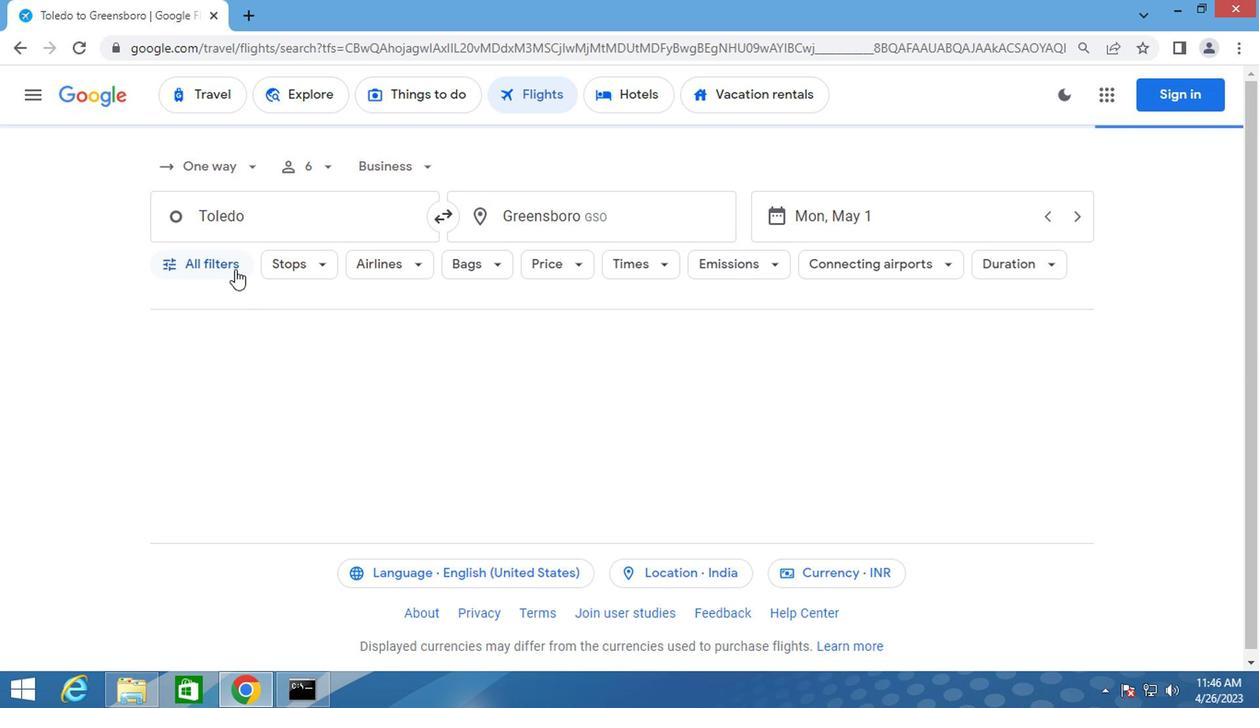 
Action: Mouse pressed left at (213, 198)
Screenshot: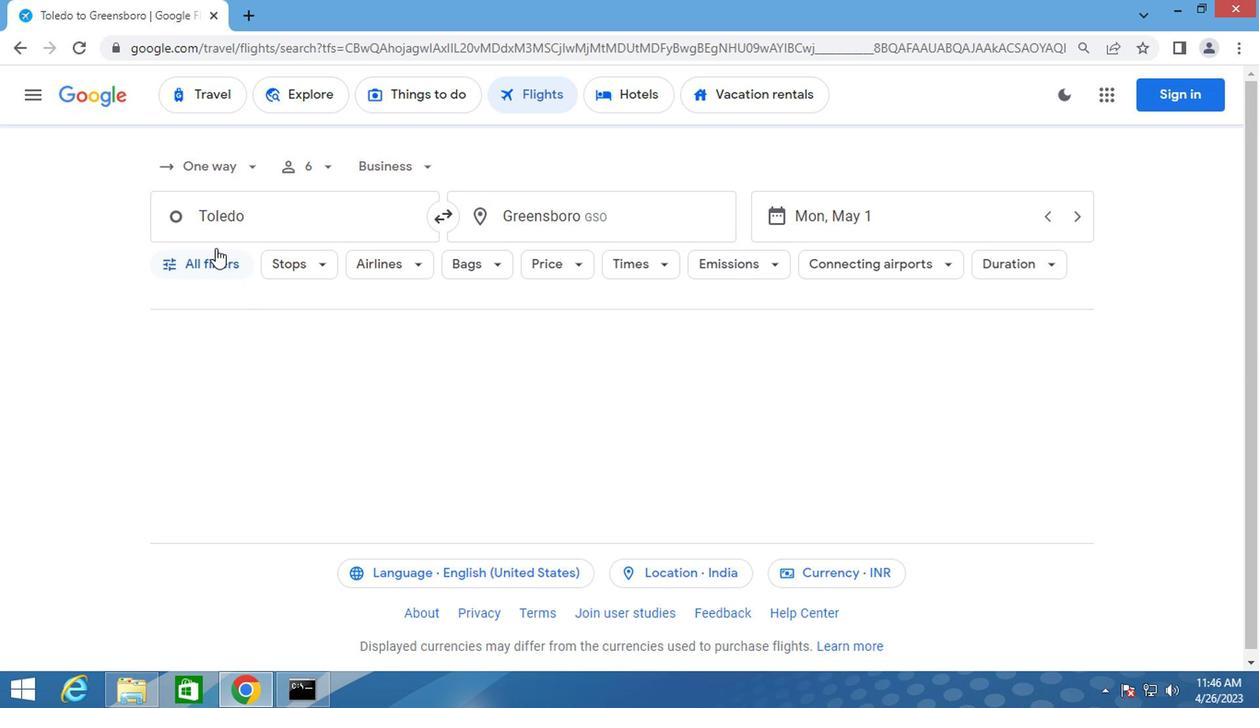 
Action: Mouse moved to (272, 428)
Screenshot: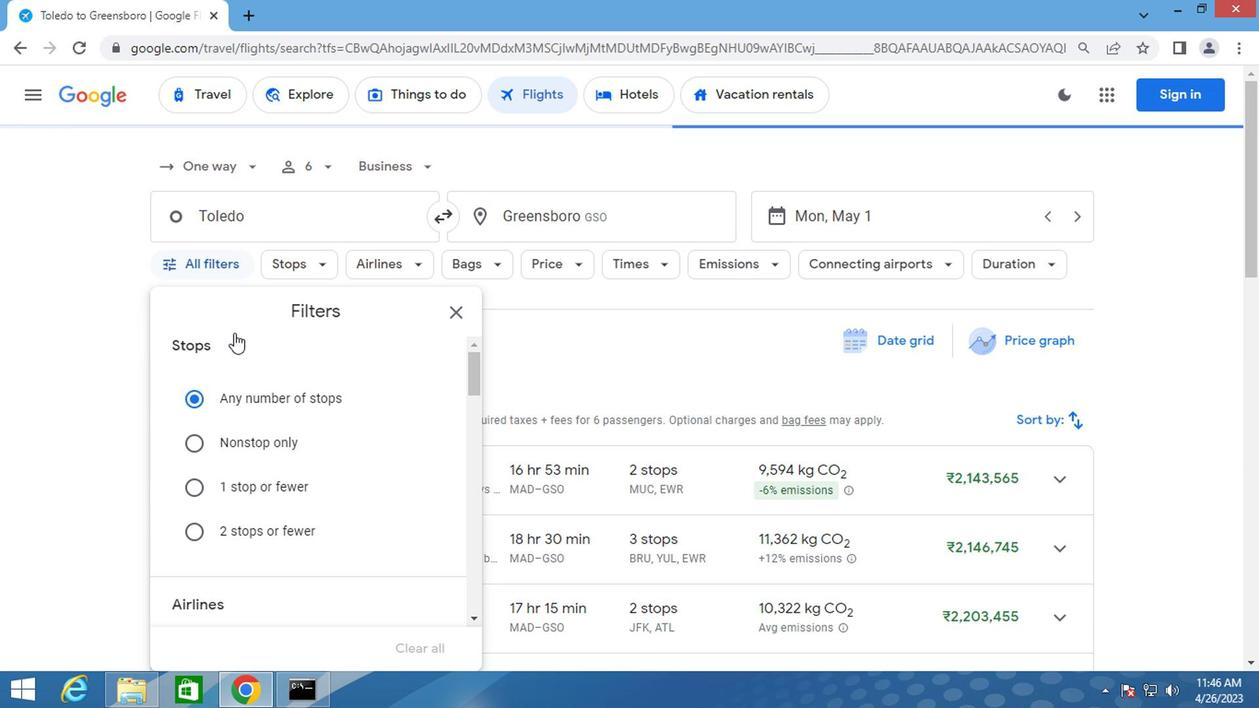 
Action: Mouse scrolled (272, 426) with delta (0, -1)
Screenshot: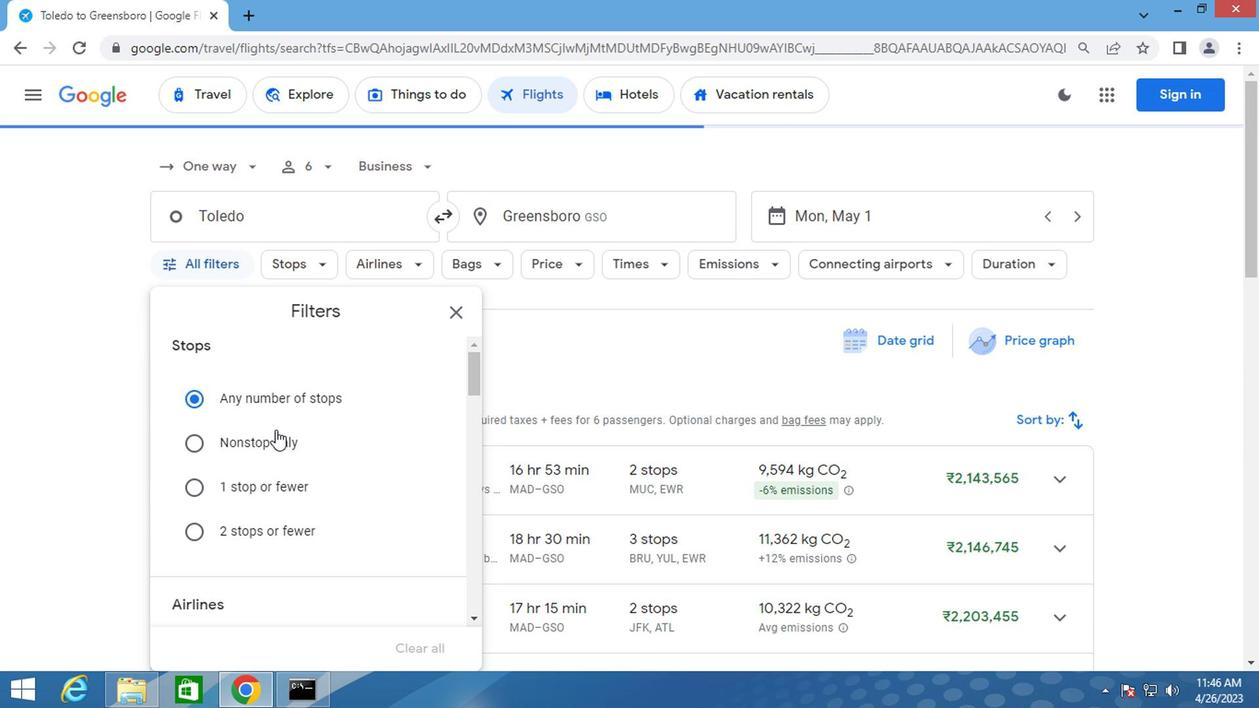 
Action: Mouse scrolled (272, 426) with delta (0, -1)
Screenshot: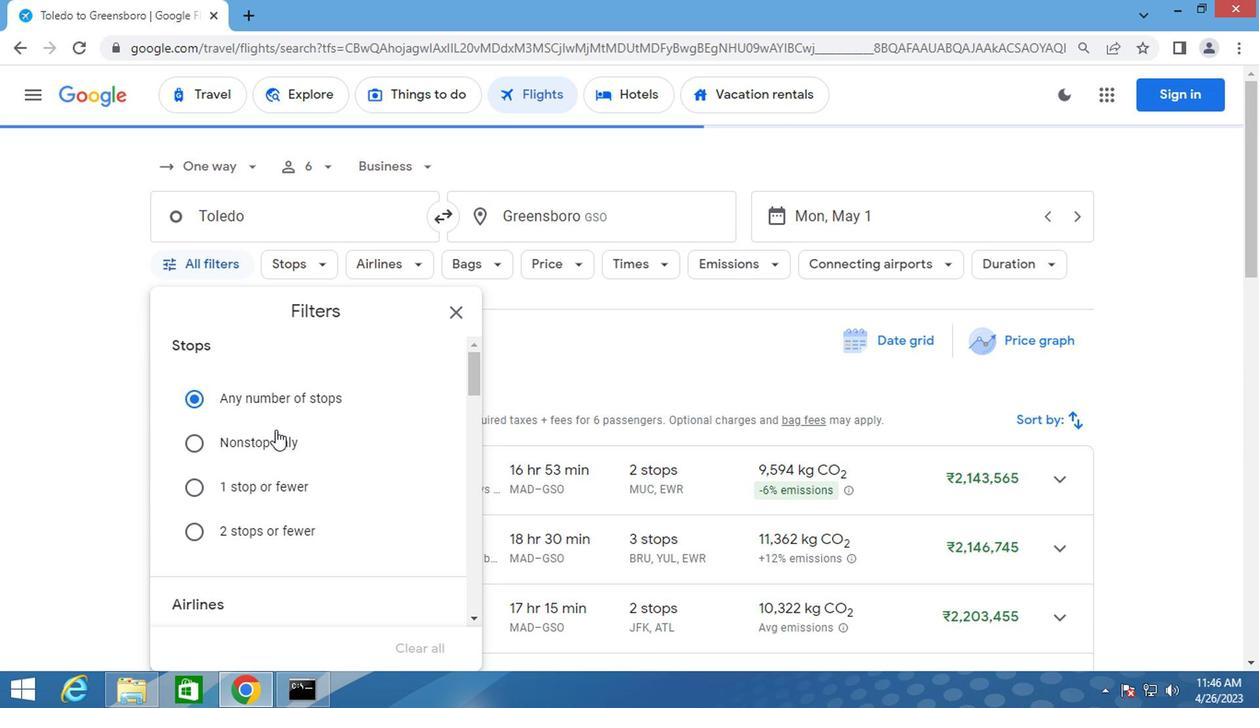 
Action: Mouse scrolled (272, 426) with delta (0, -1)
Screenshot: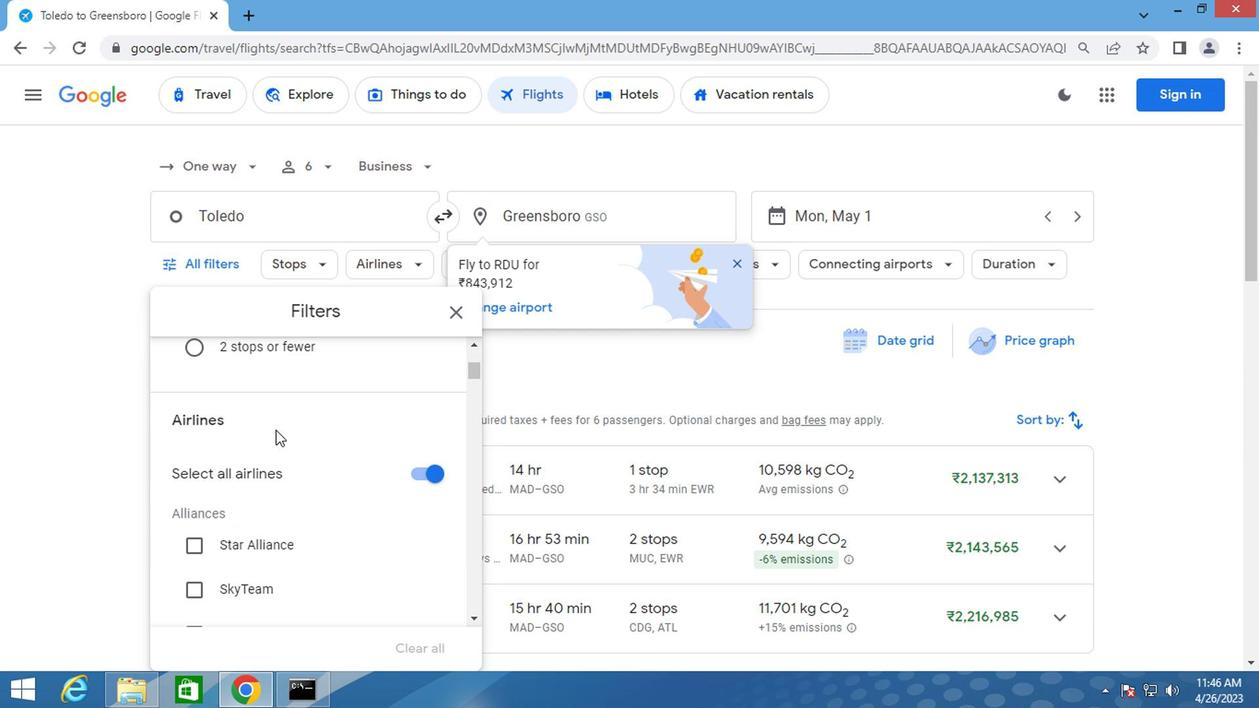 
Action: Mouse scrolled (272, 426) with delta (0, -1)
Screenshot: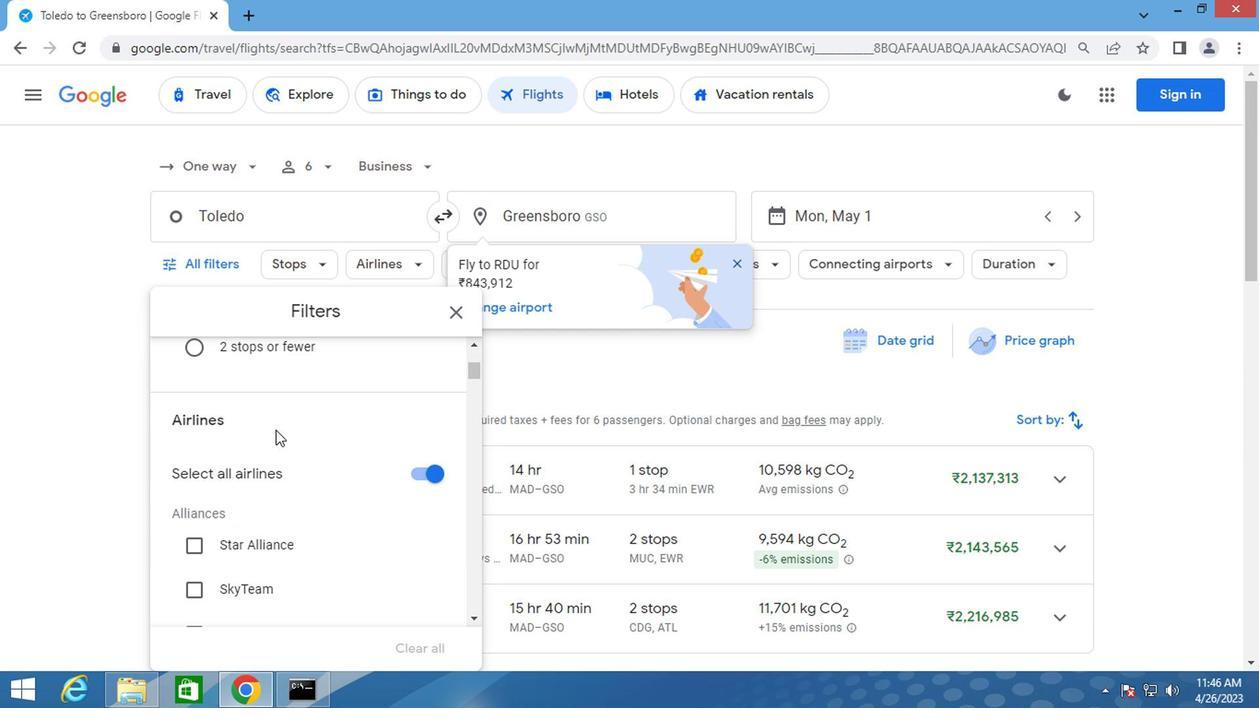 
Action: Mouse scrolled (272, 426) with delta (0, -1)
Screenshot: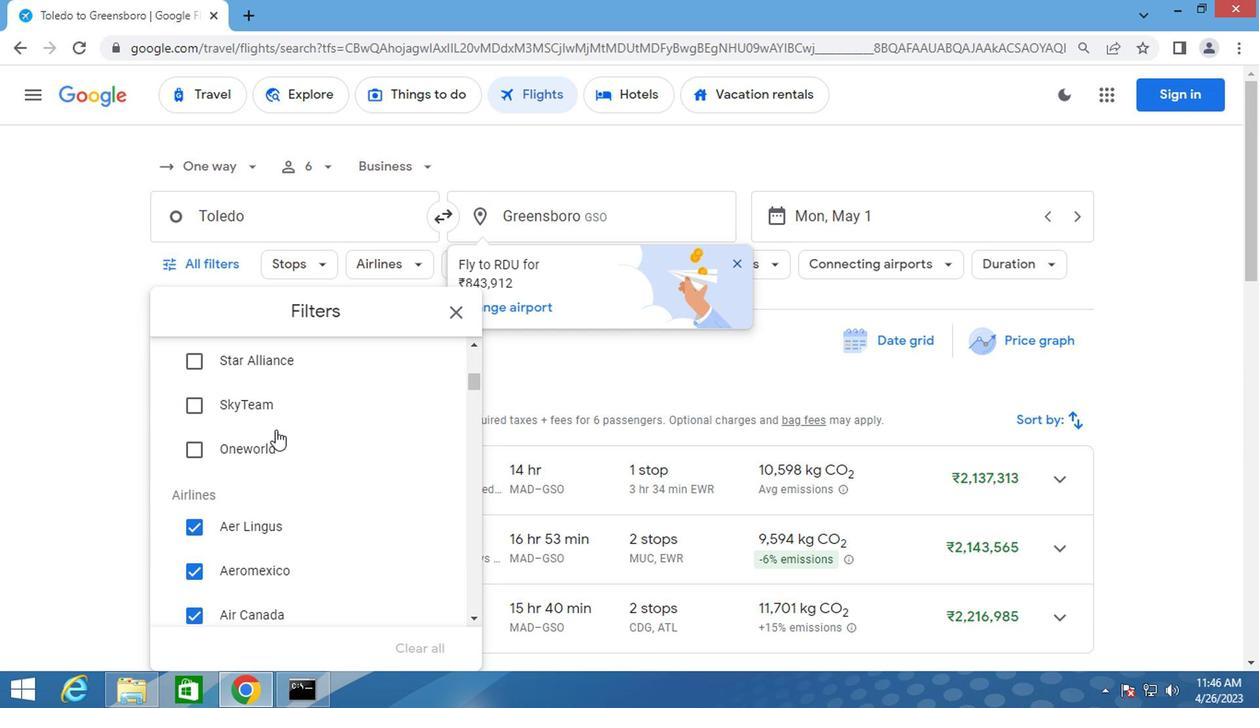 
Action: Mouse scrolled (272, 426) with delta (0, -1)
Screenshot: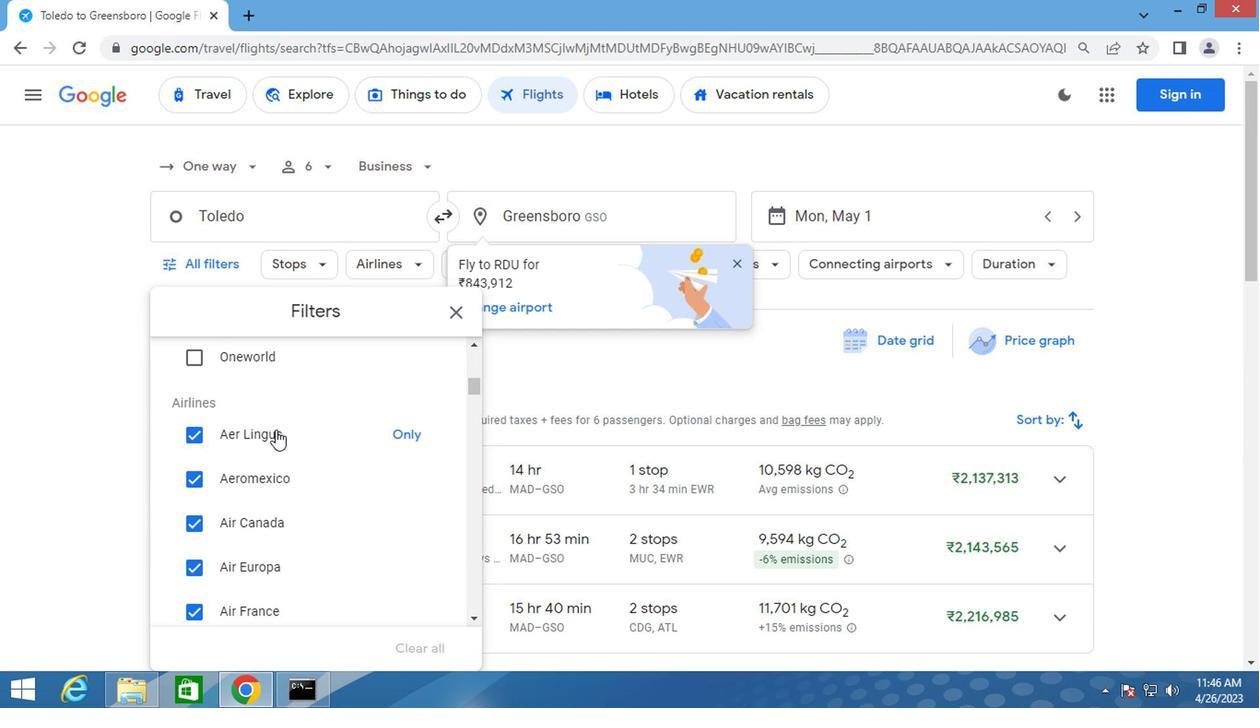 
Action: Mouse scrolled (272, 426) with delta (0, -1)
Screenshot: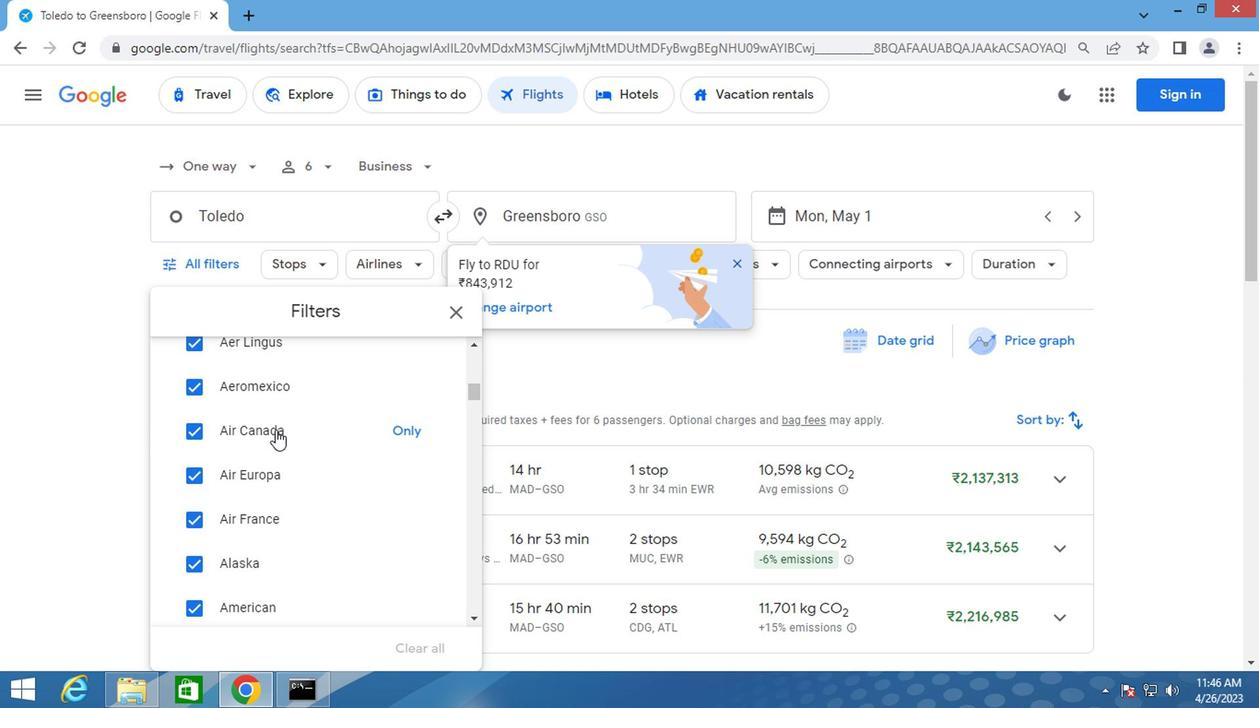 
Action: Mouse scrolled (272, 426) with delta (0, -1)
Screenshot: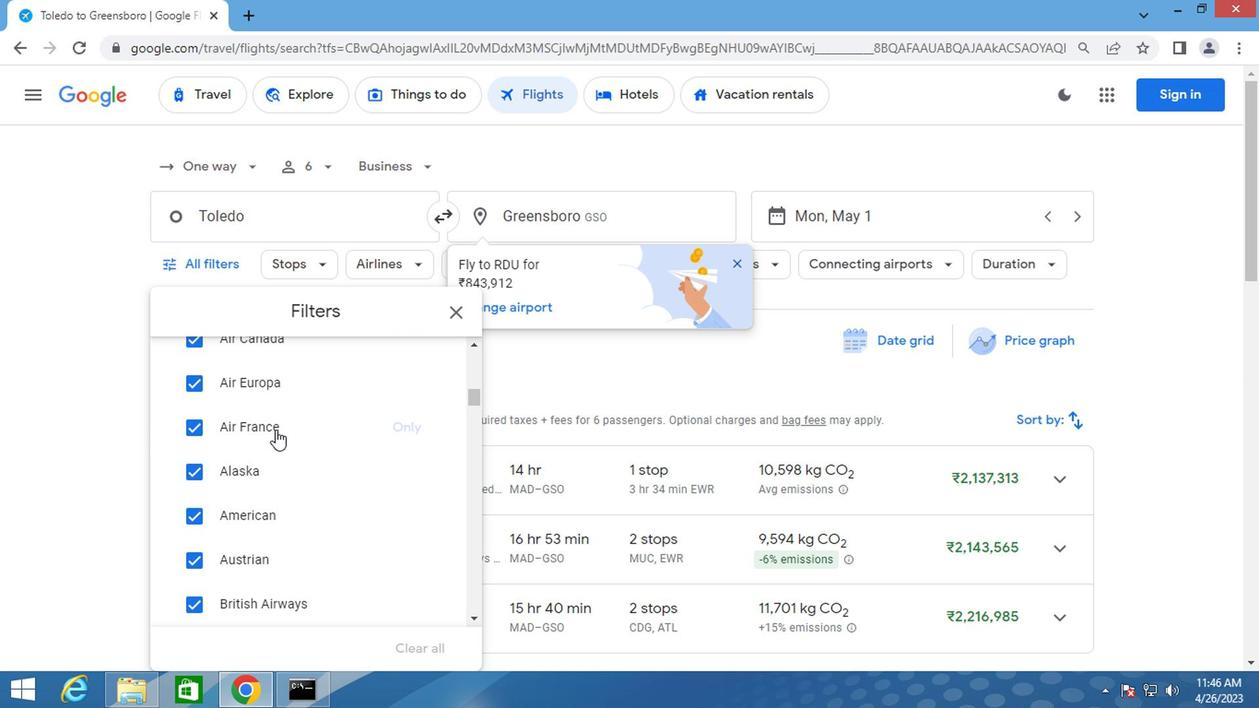
Action: Mouse scrolled (272, 426) with delta (0, -1)
Screenshot: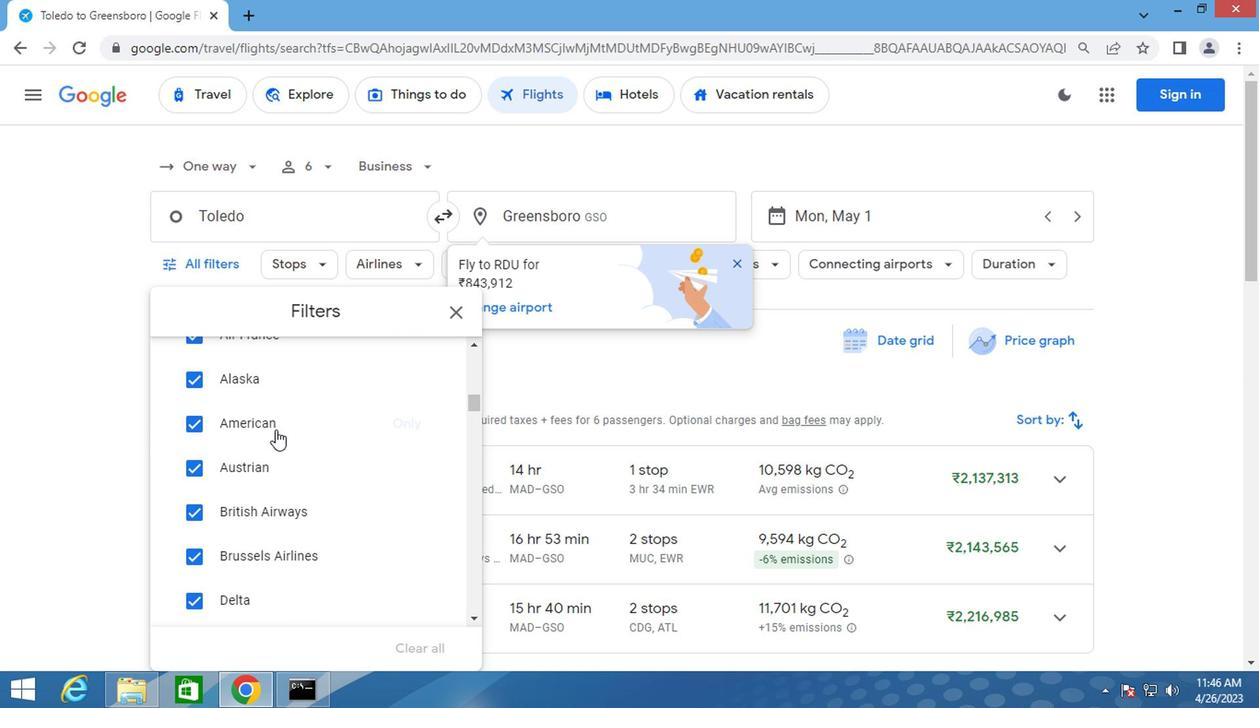 
Action: Mouse scrolled (272, 426) with delta (0, -1)
Screenshot: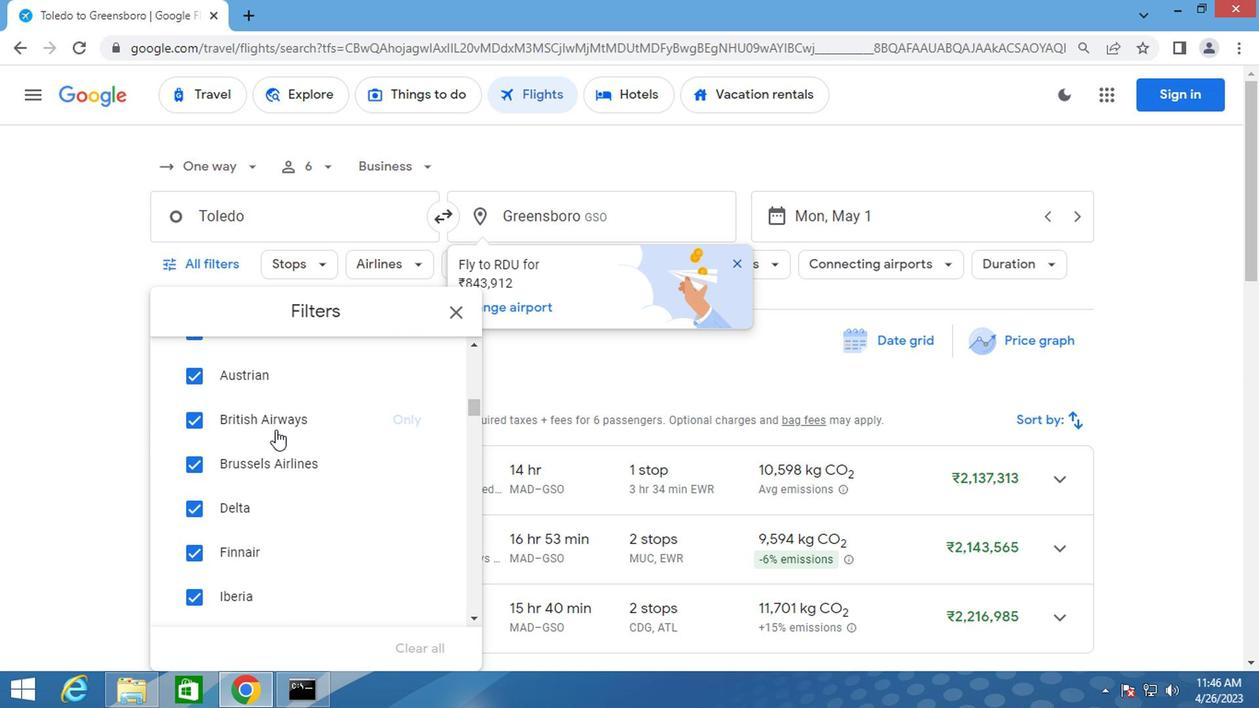 
Action: Mouse scrolled (272, 426) with delta (0, -1)
Screenshot: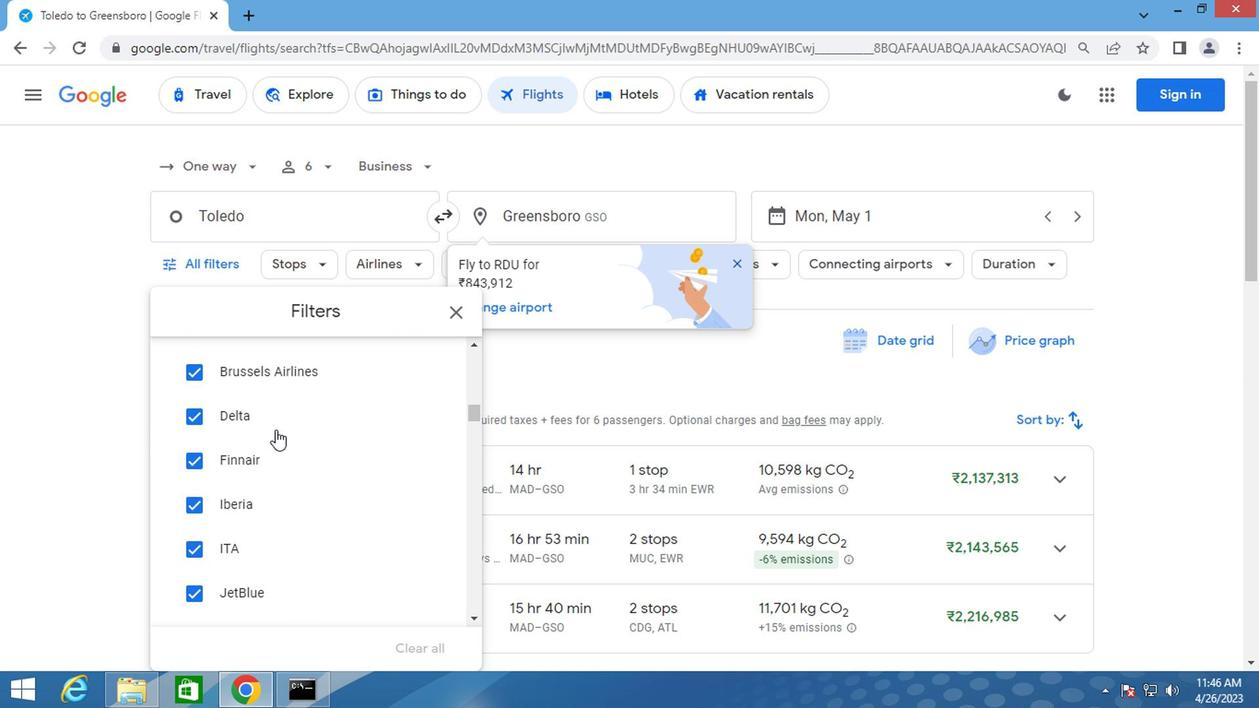 
Action: Mouse scrolled (272, 426) with delta (0, -1)
Screenshot: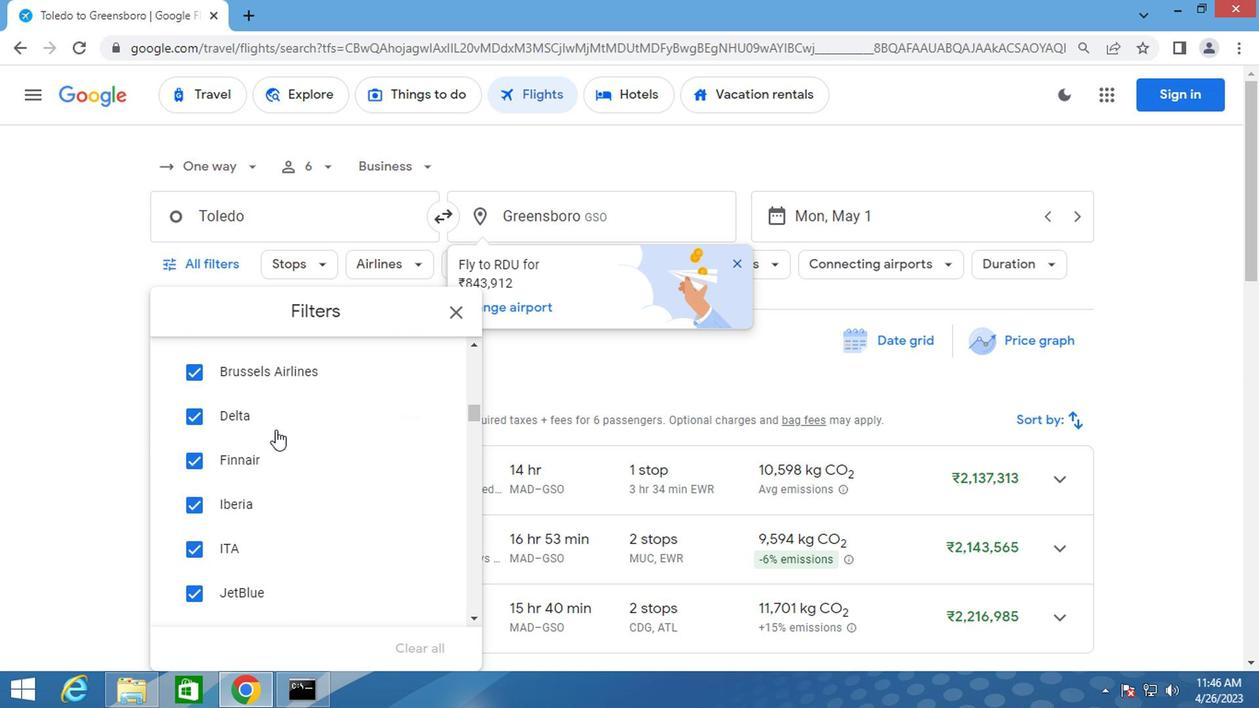 
Action: Mouse scrolled (272, 426) with delta (0, -1)
Screenshot: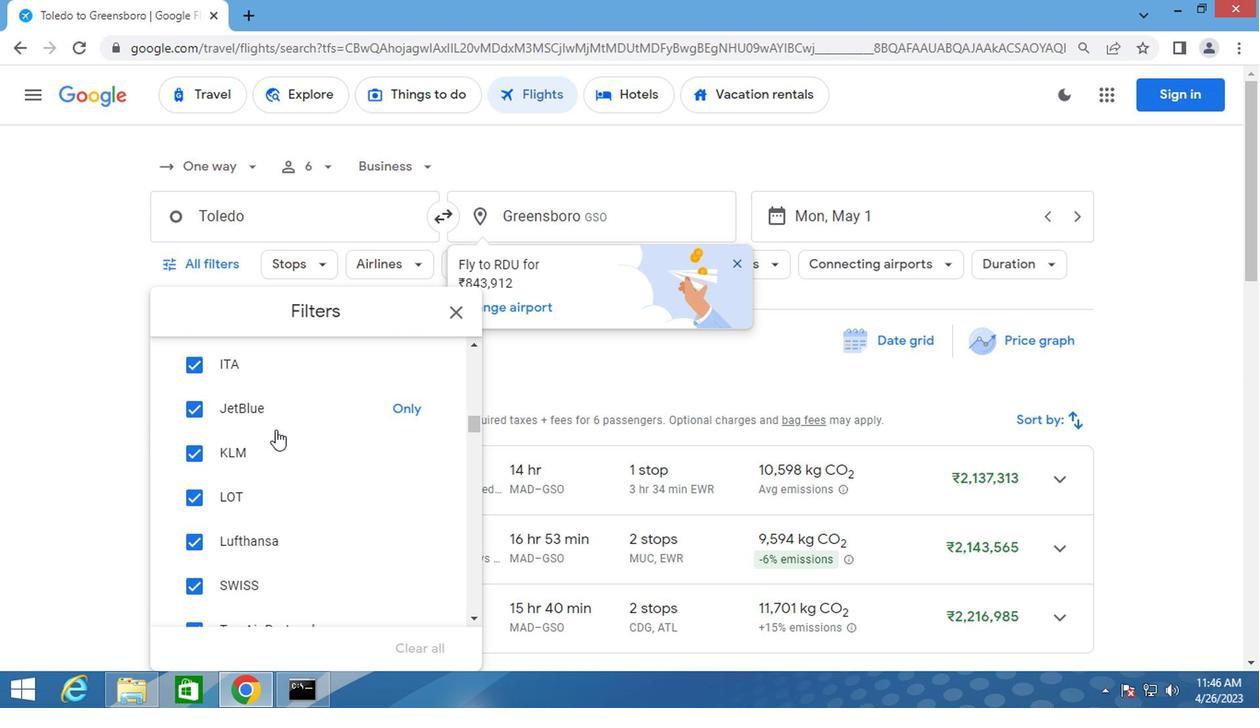 
Action: Mouse scrolled (272, 426) with delta (0, -1)
Screenshot: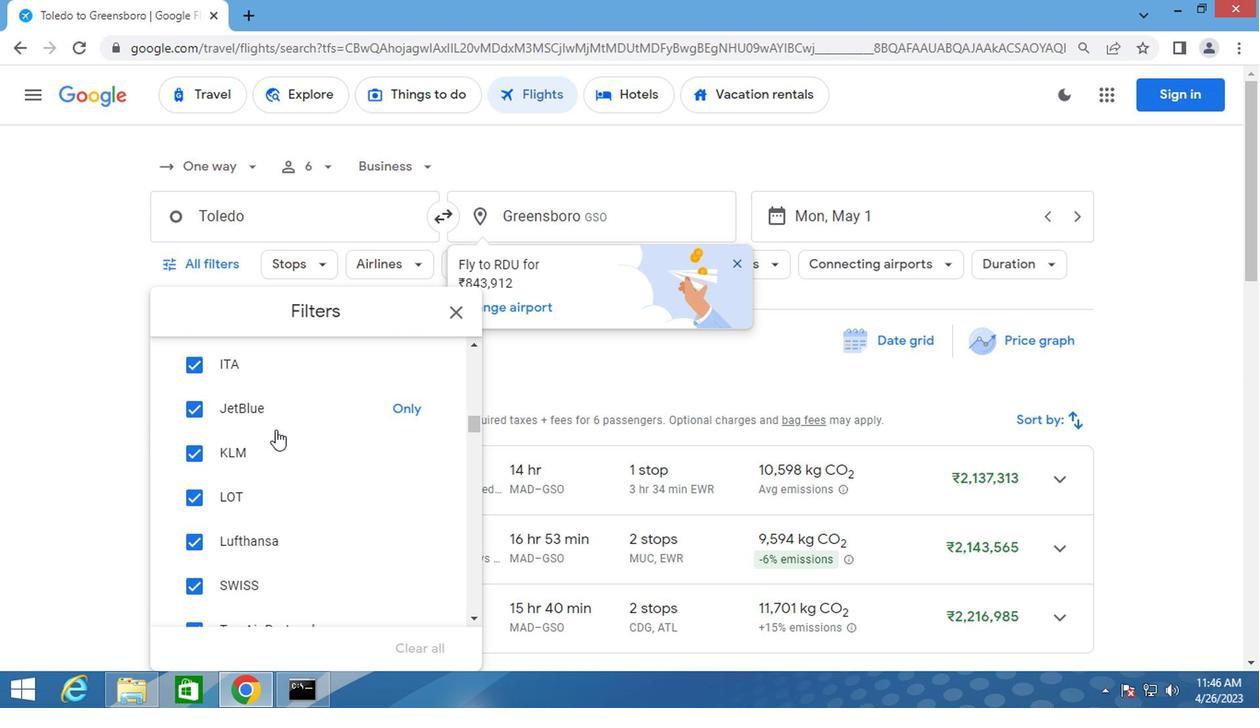 
Action: Mouse scrolled (272, 426) with delta (0, -1)
Screenshot: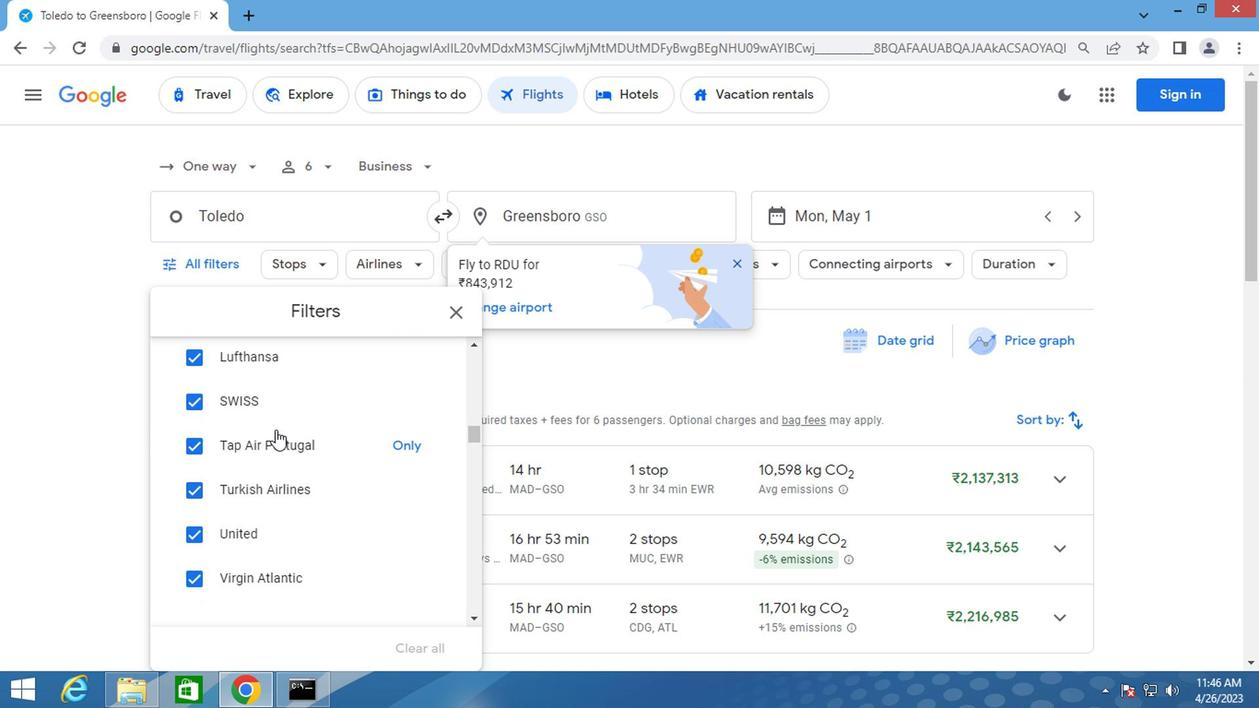 
Action: Mouse scrolled (272, 426) with delta (0, -1)
Screenshot: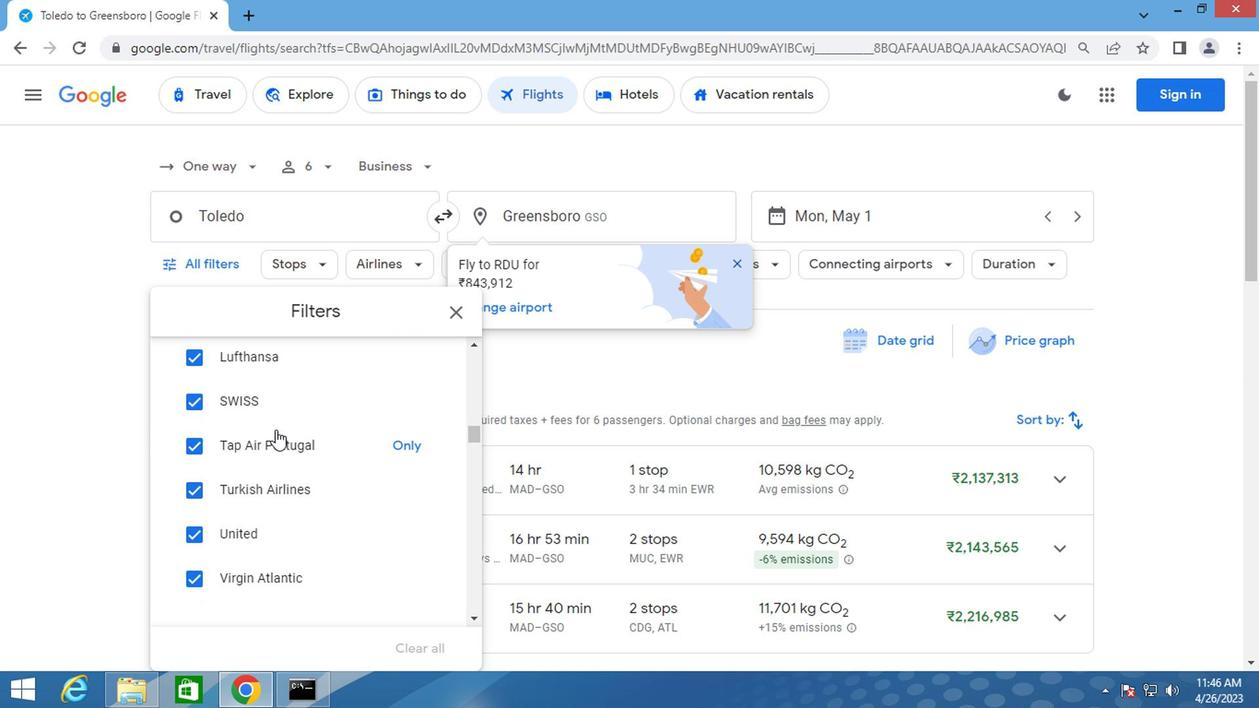 
Action: Mouse moved to (436, 542)
Screenshot: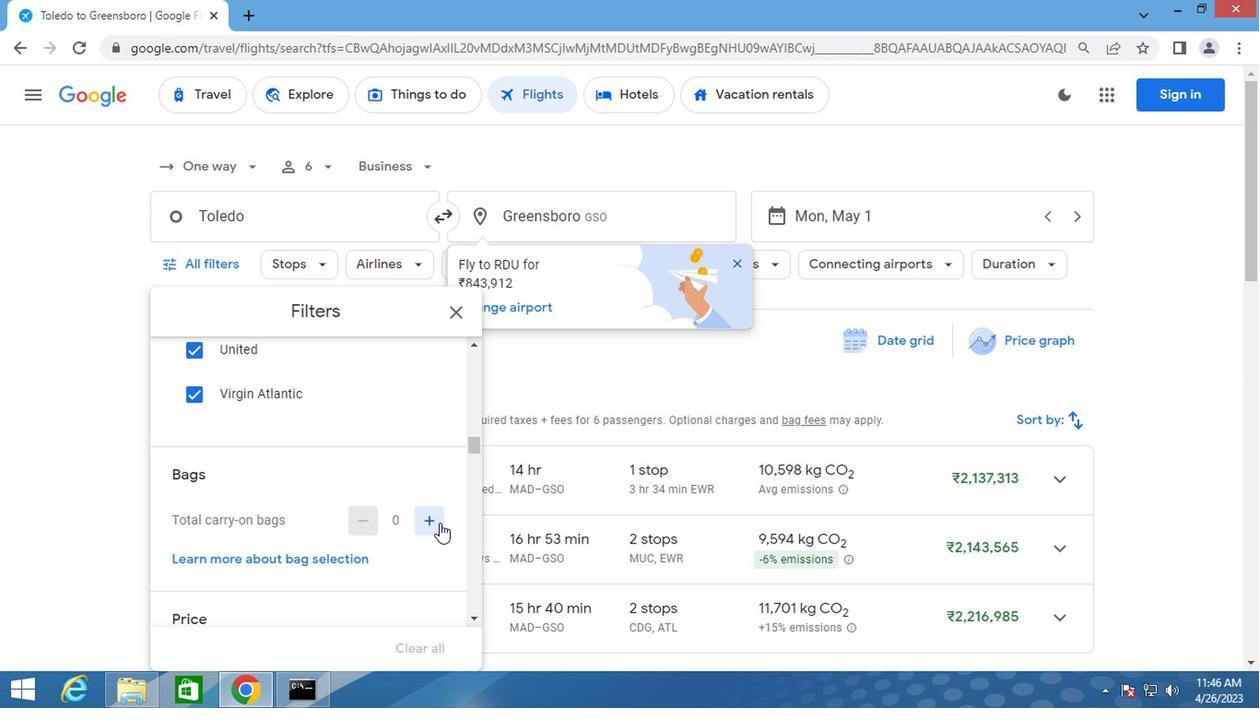 
Action: Mouse pressed left at (436, 542)
Screenshot: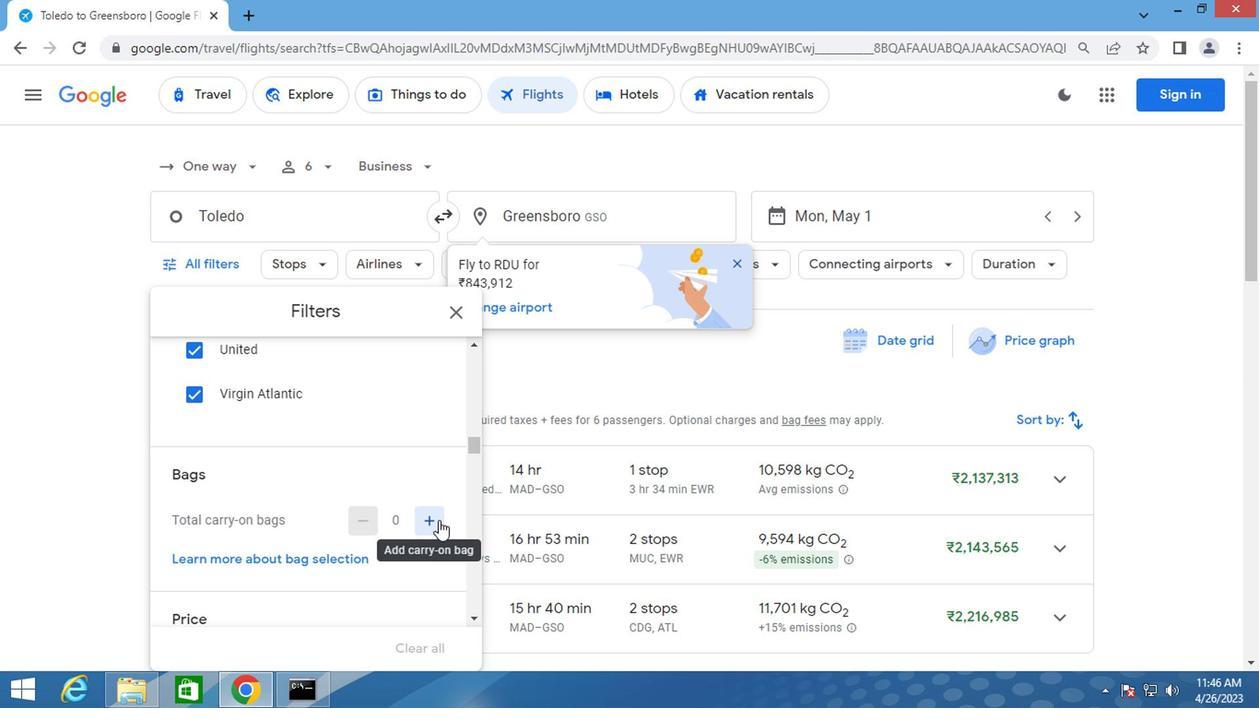 
Action: Mouse moved to (319, 483)
Screenshot: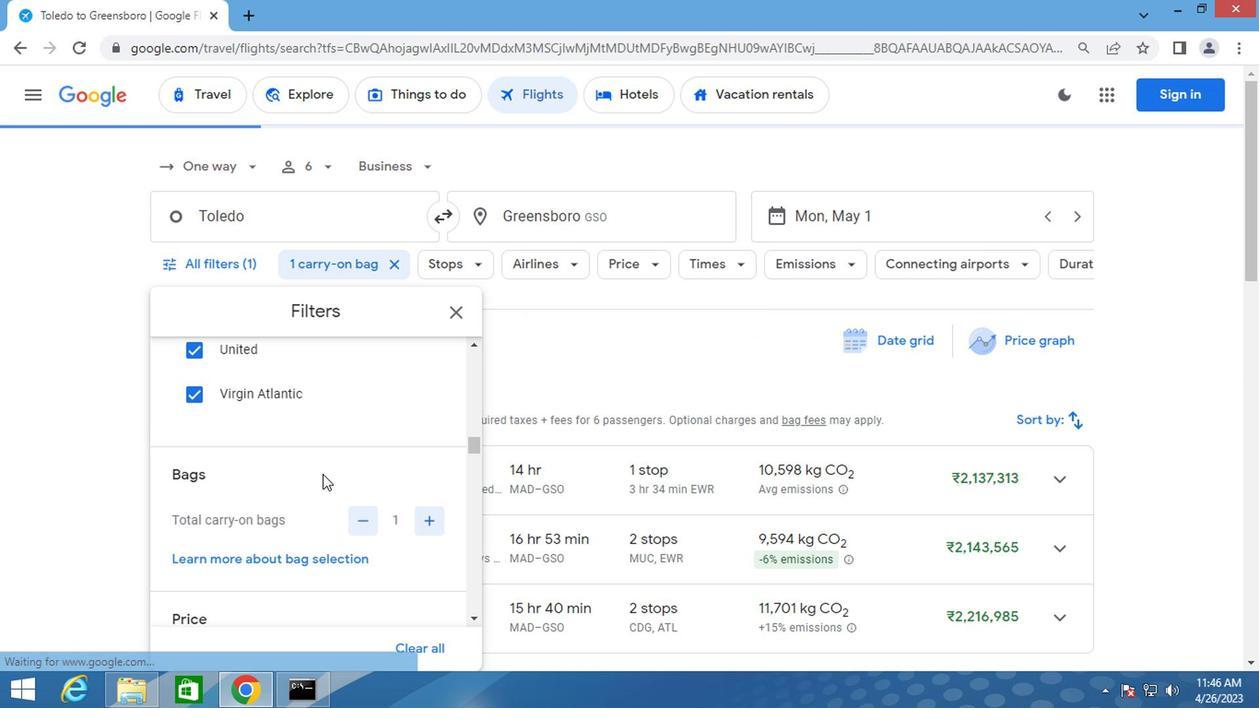 
Action: Mouse scrolled (319, 481) with delta (0, -1)
Screenshot: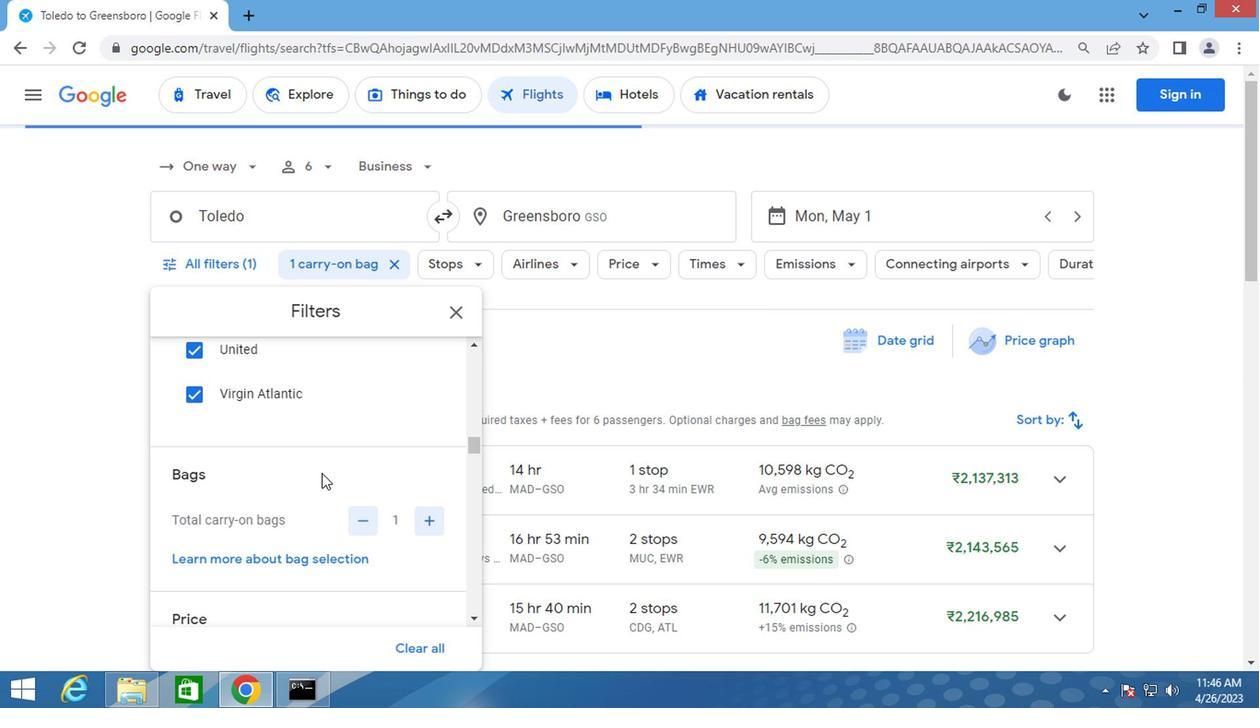 
Action: Mouse moved to (430, 637)
Screenshot: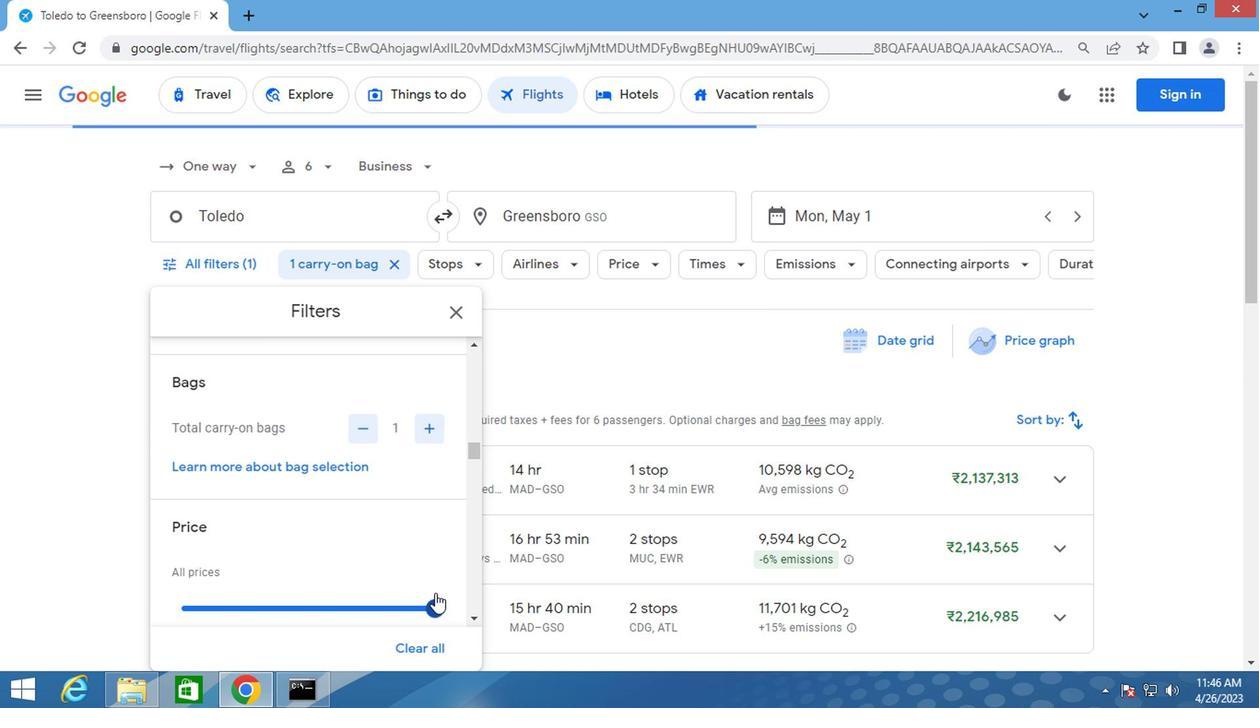 
Action: Mouse pressed left at (430, 637)
Screenshot: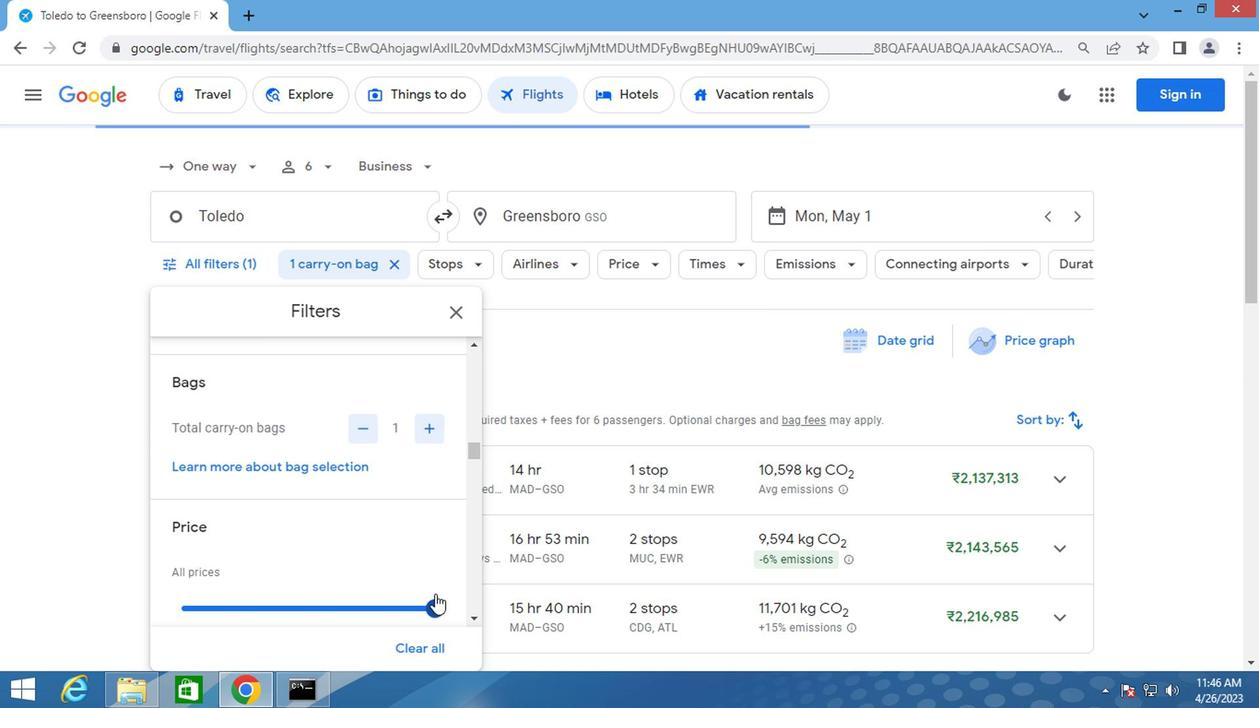 
Action: Mouse moved to (241, 580)
Screenshot: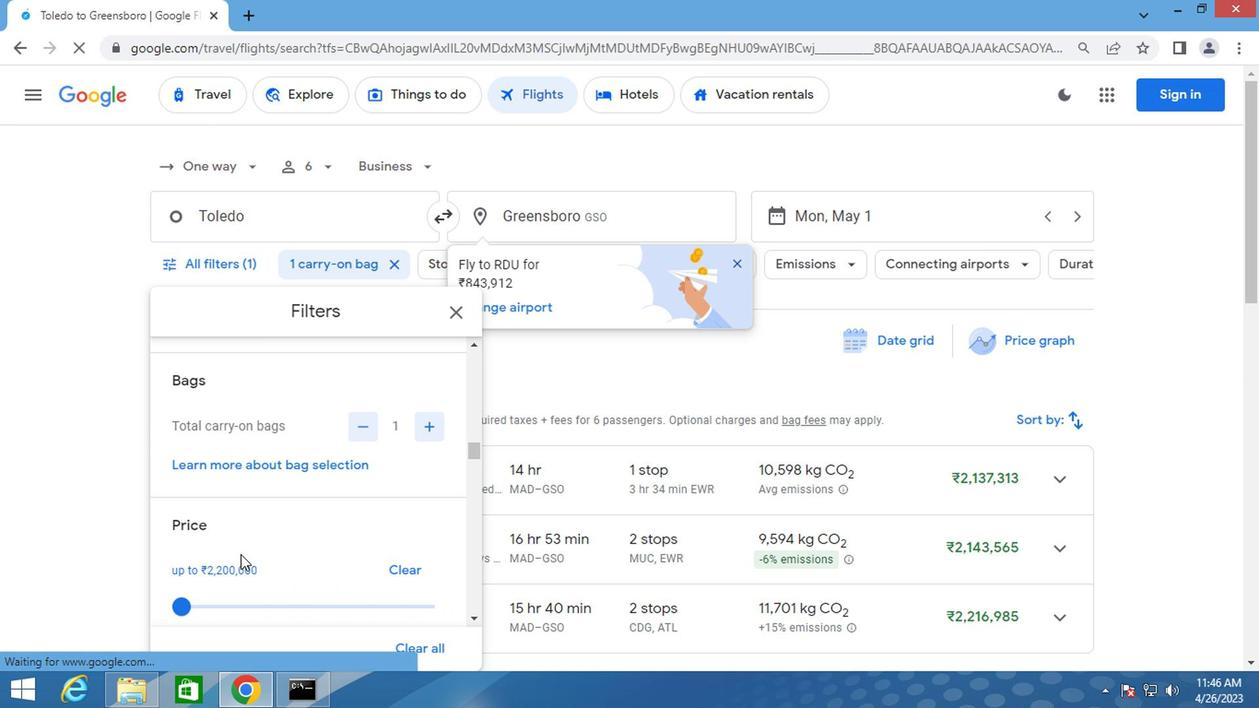 
Action: Mouse scrolled (241, 579) with delta (0, -1)
Screenshot: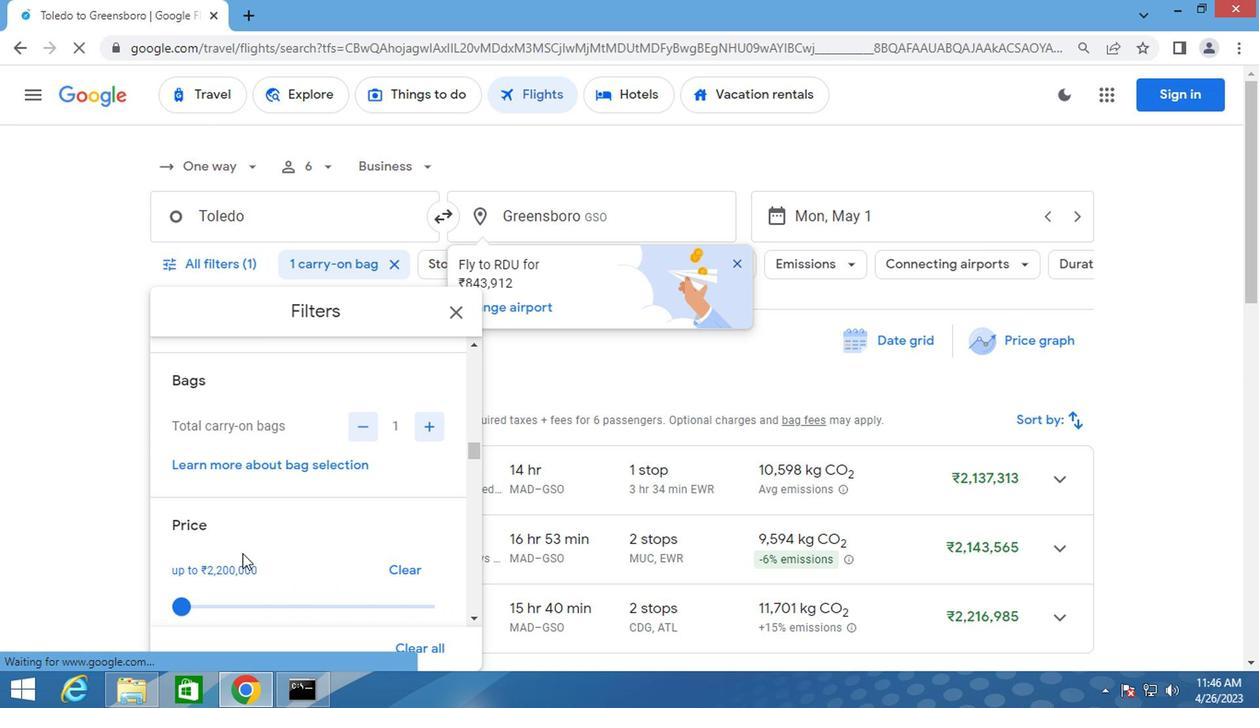 
Action: Mouse scrolled (241, 579) with delta (0, -1)
Screenshot: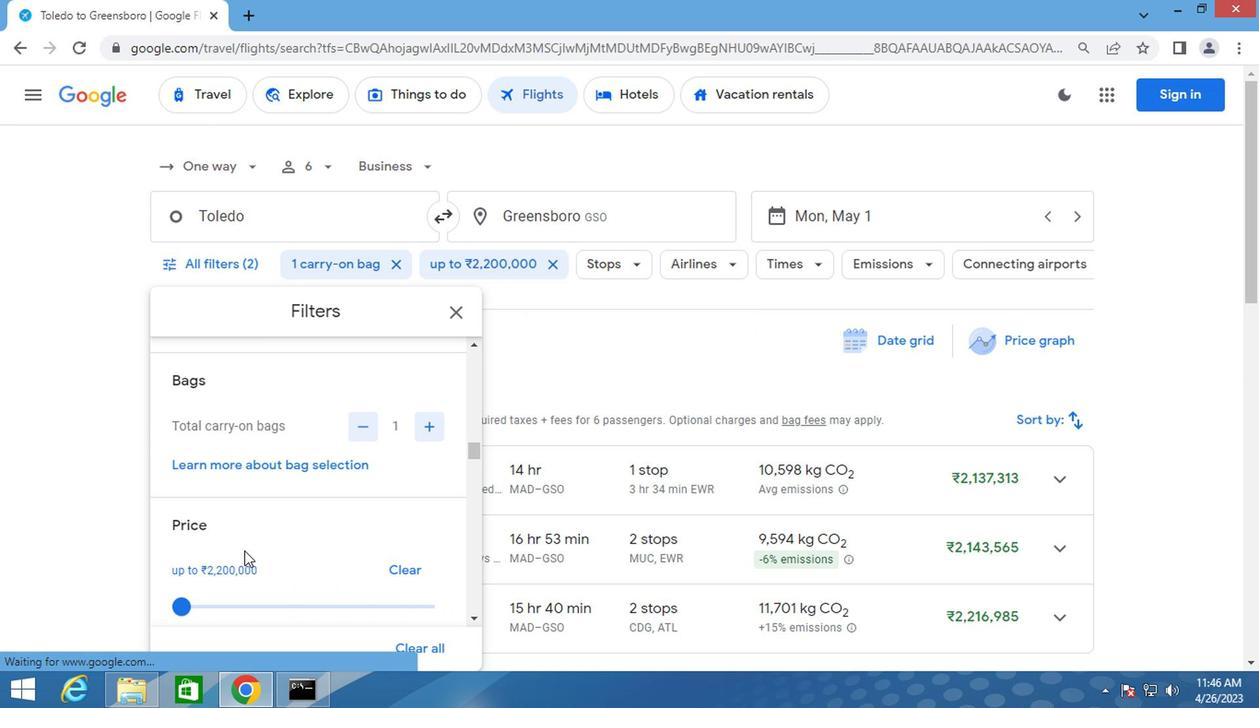 
Action: Mouse moved to (226, 639)
Screenshot: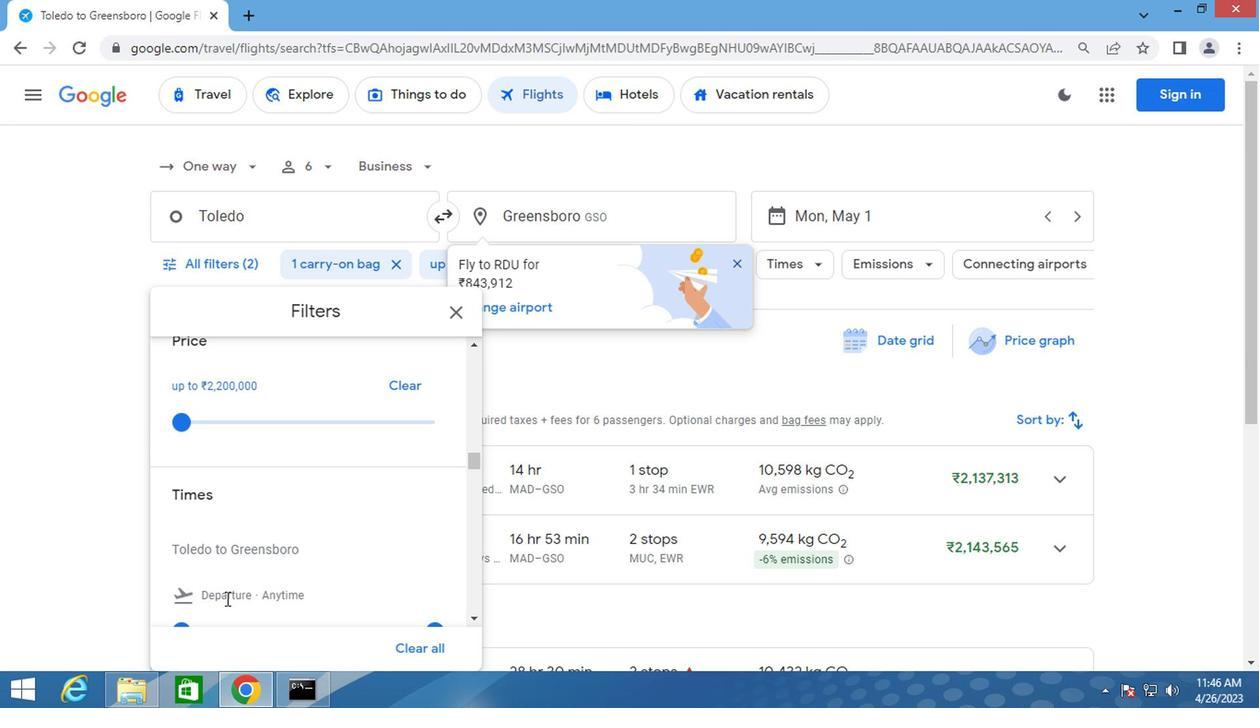 
Action: Mouse scrolled (226, 638) with delta (0, -1)
Screenshot: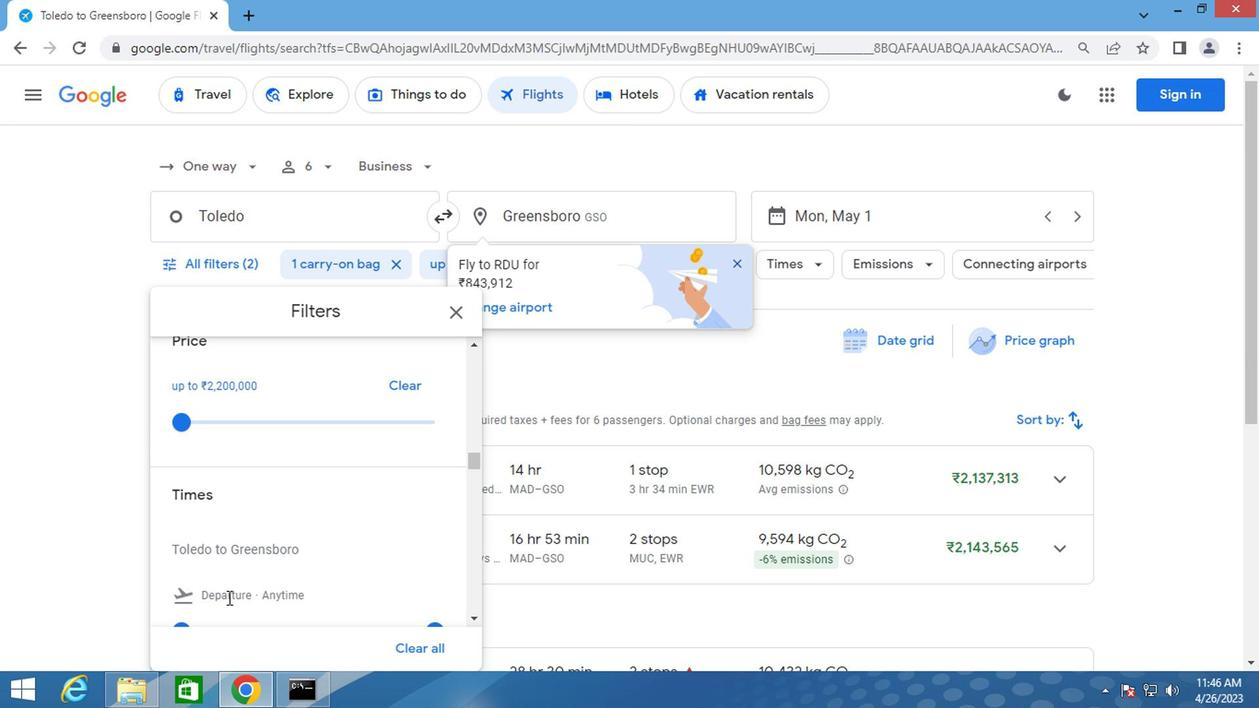
Action: Mouse moved to (191, 574)
Screenshot: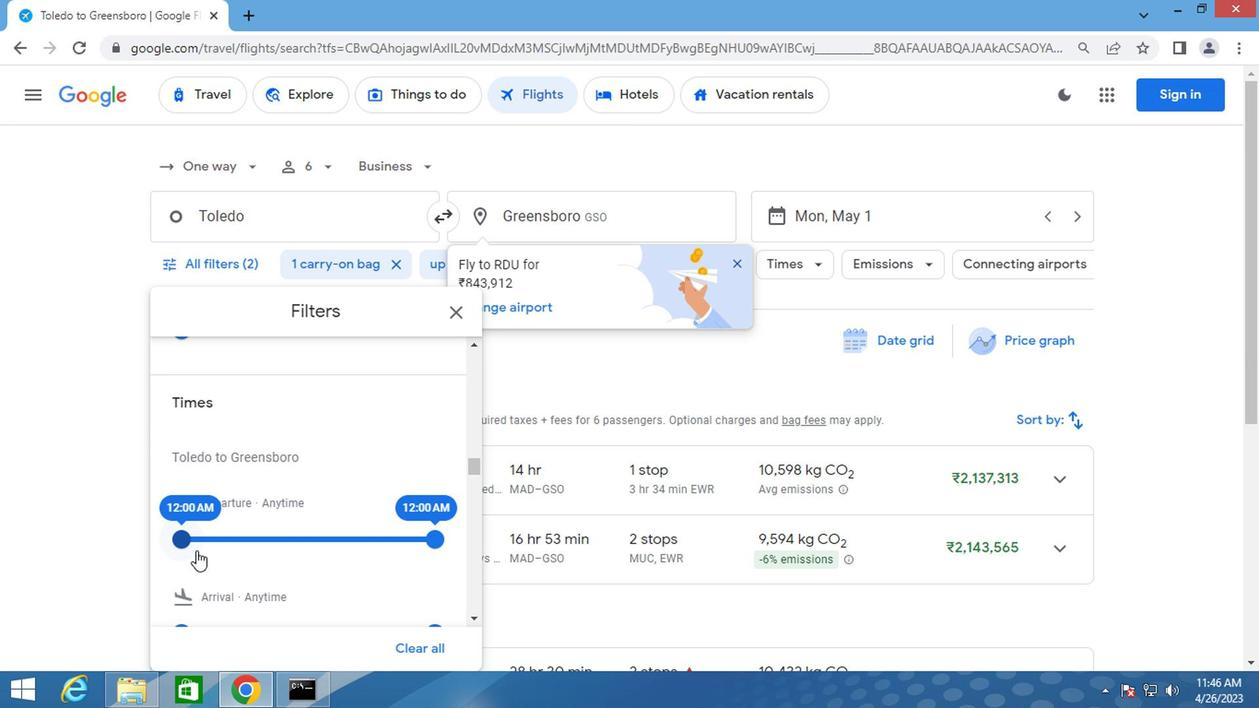 
Action: Mouse pressed left at (191, 574)
Screenshot: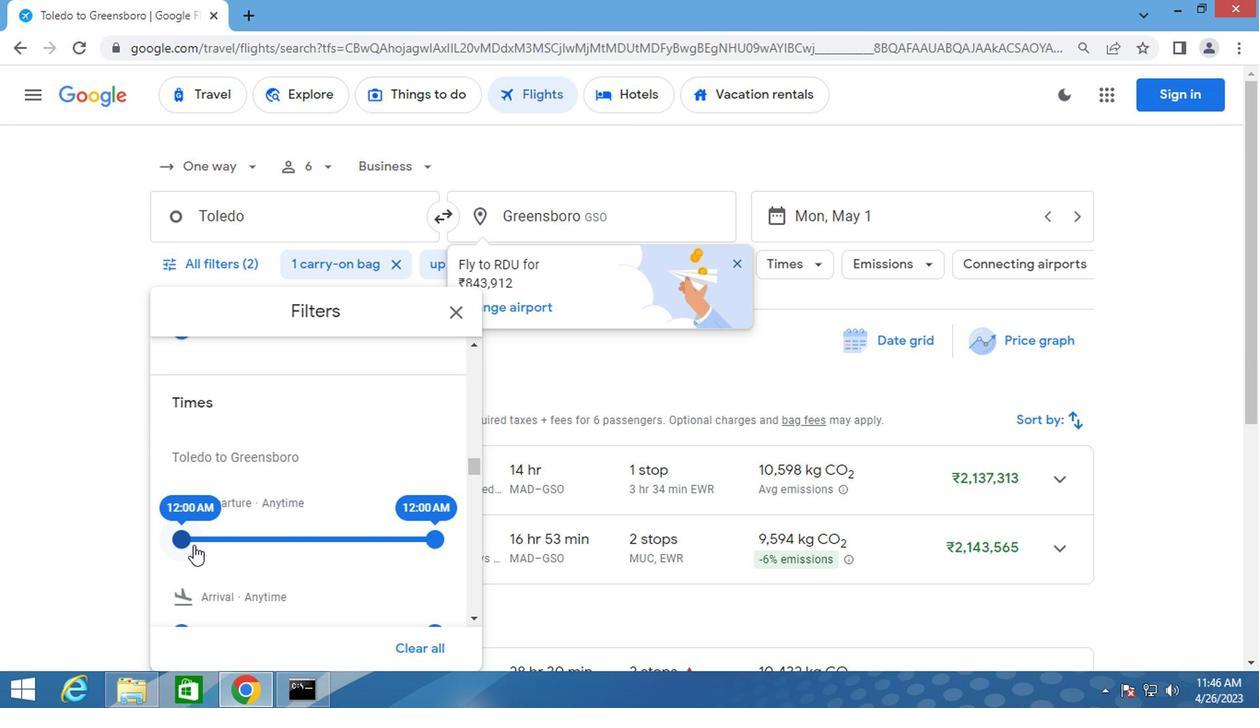 
Action: Mouse moved to (452, 272)
Screenshot: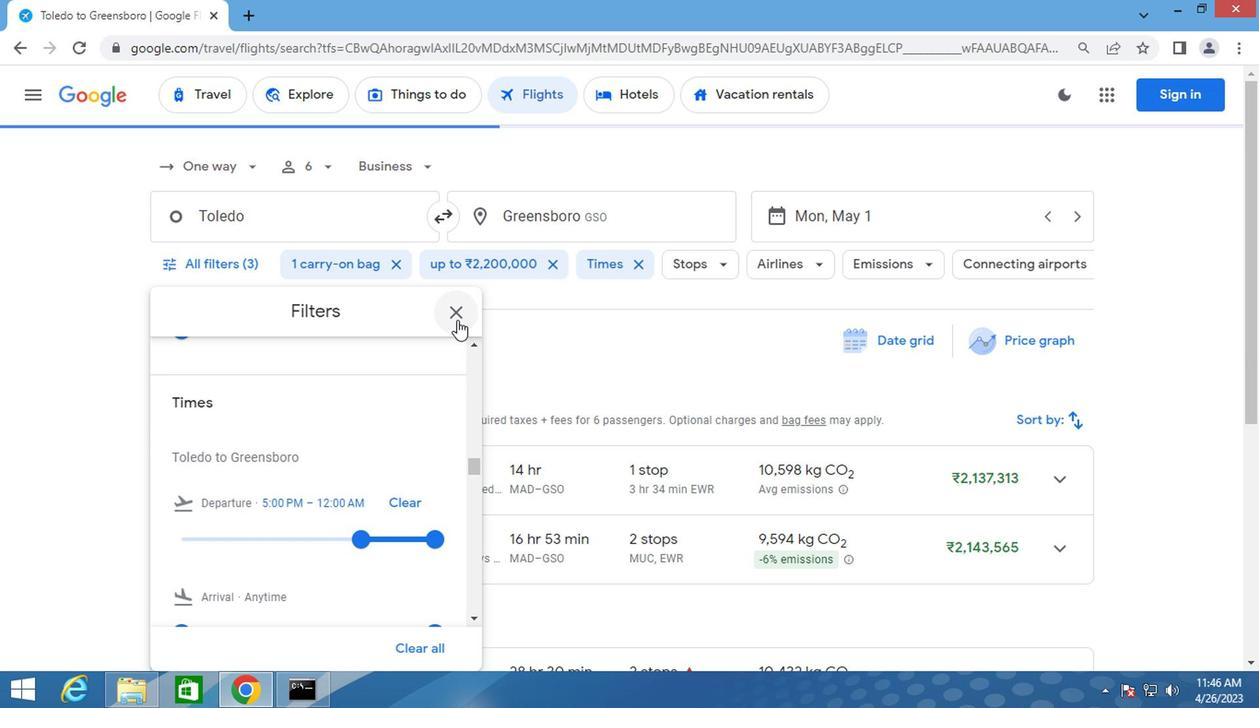 
Action: Mouse pressed left at (452, 272)
Screenshot: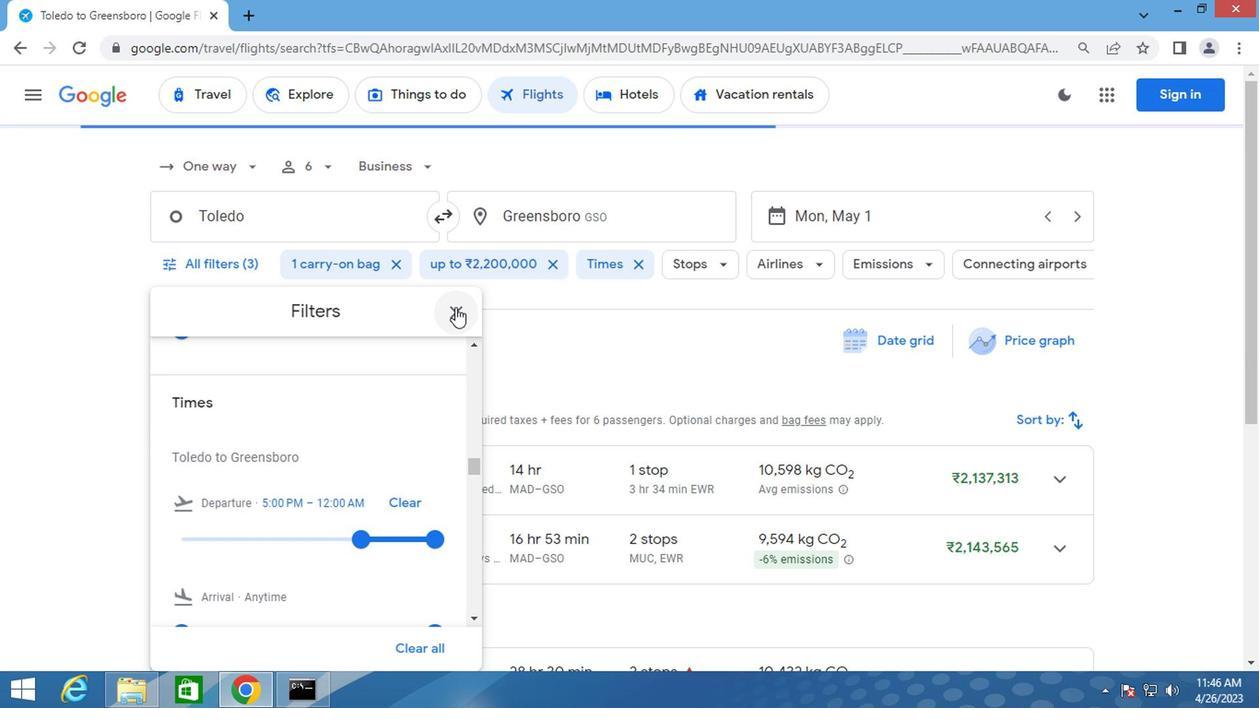 
Action: Key pressed <Key.f8>
Screenshot: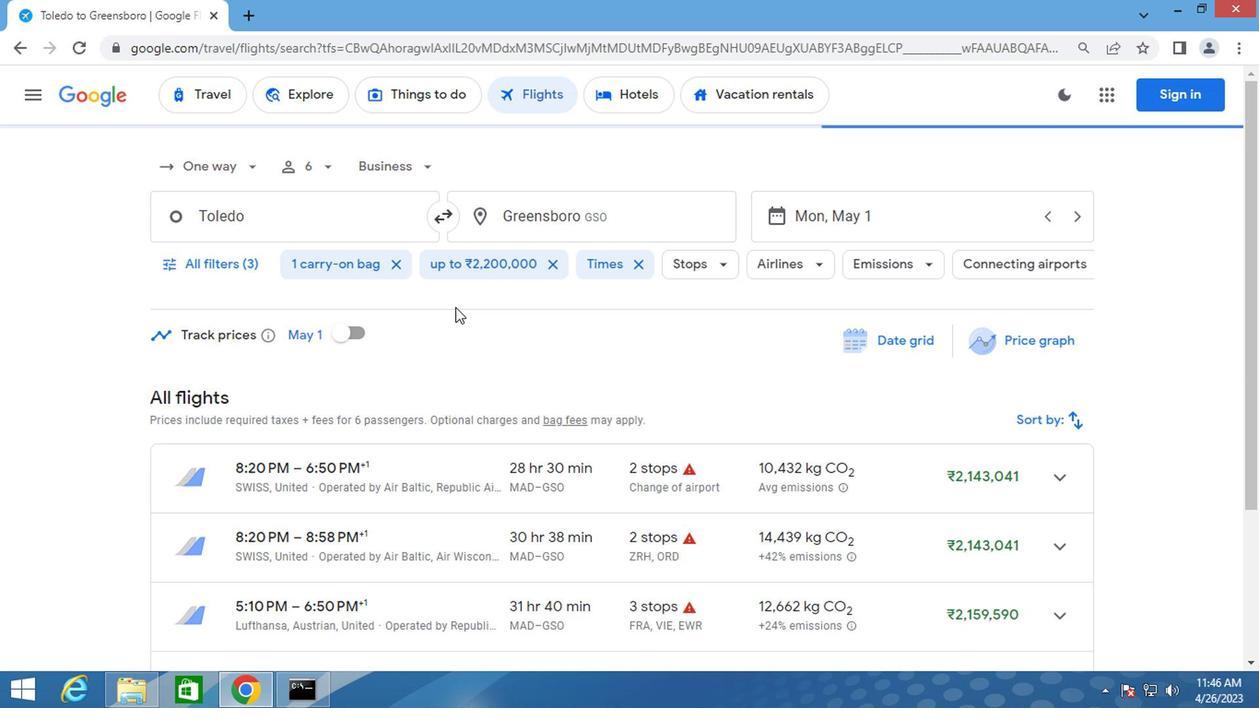 
